 Task: Measure and determine the distance from Minneapolis to Itasca State Park.
Action: Mouse moved to (214, 62)
Screenshot: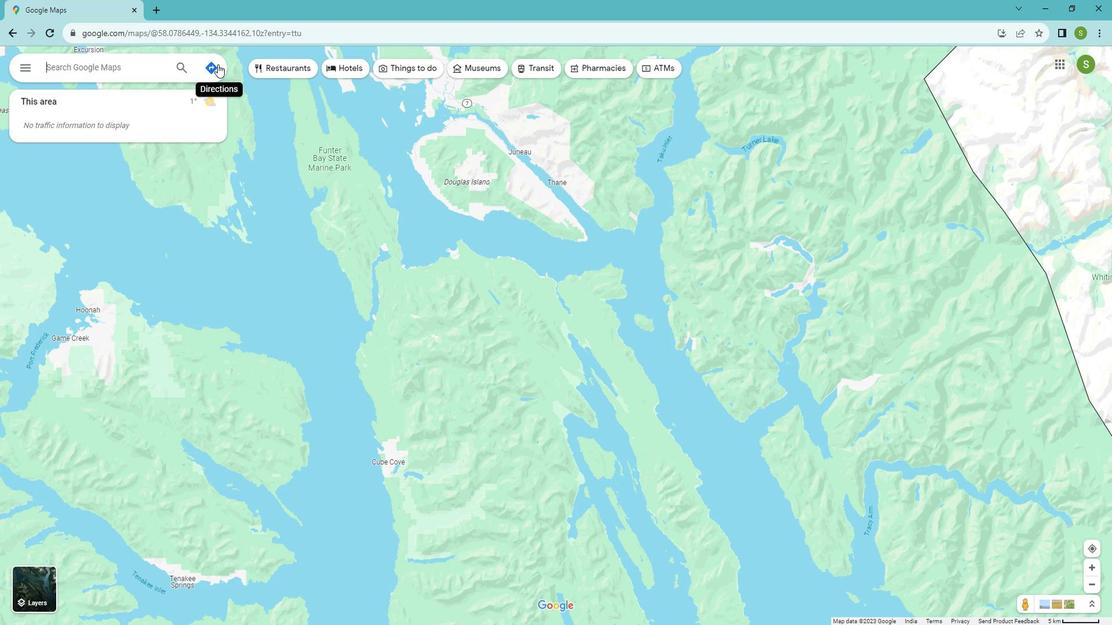
Action: Mouse pressed left at (214, 62)
Screenshot: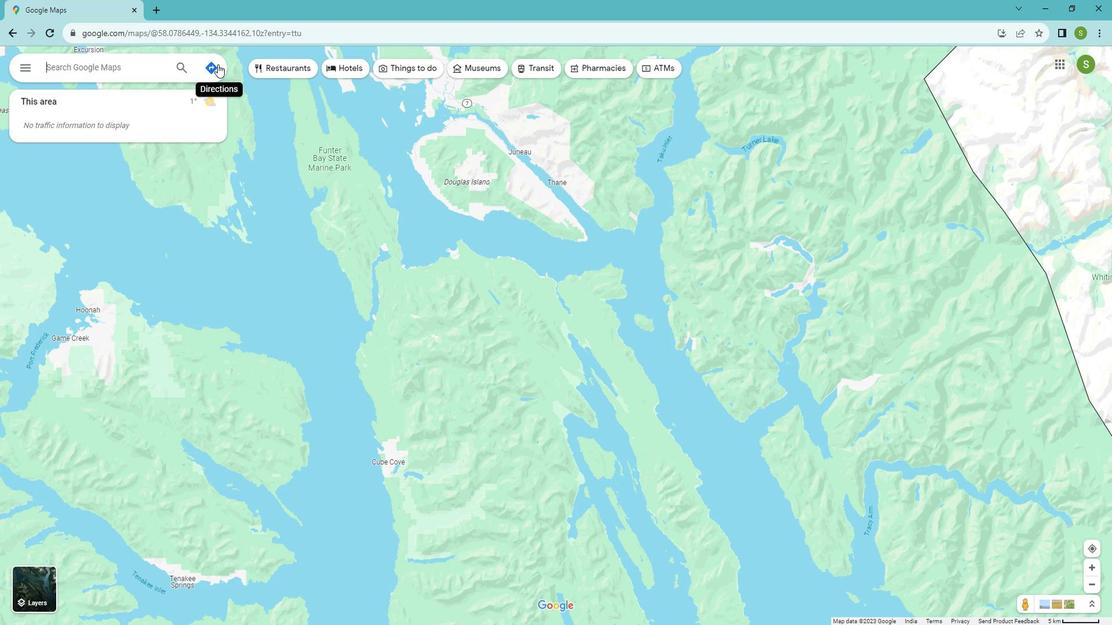 
Action: Mouse moved to (82, 95)
Screenshot: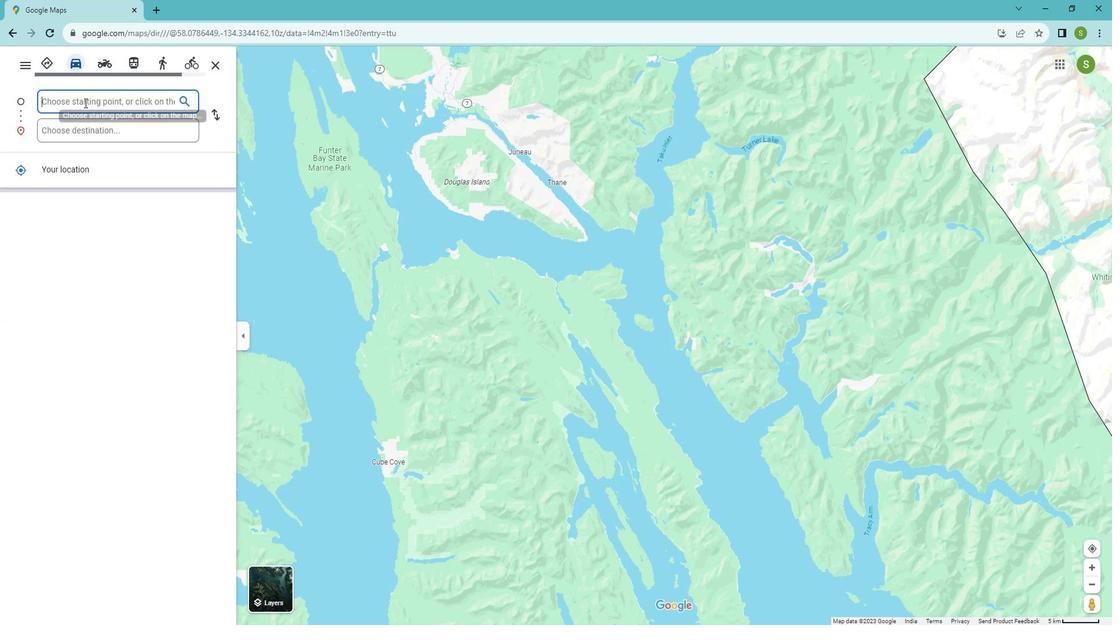 
Action: Mouse pressed left at (82, 95)
Screenshot: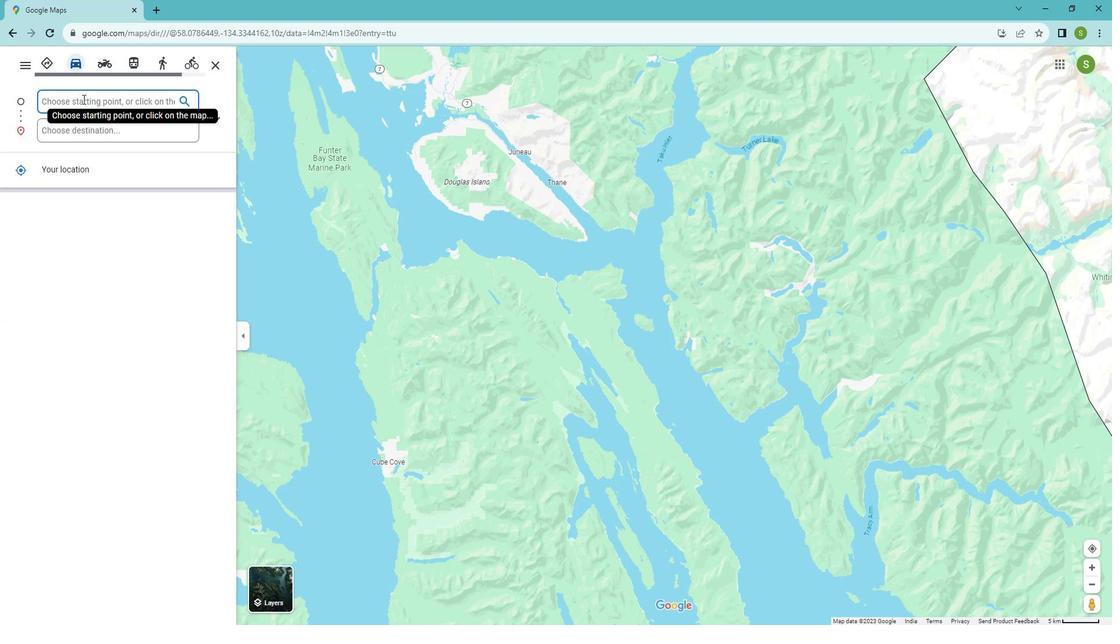 
Action: Key pressed <Key.shift><Key.shift><Key.shift>Minneapolis
Screenshot: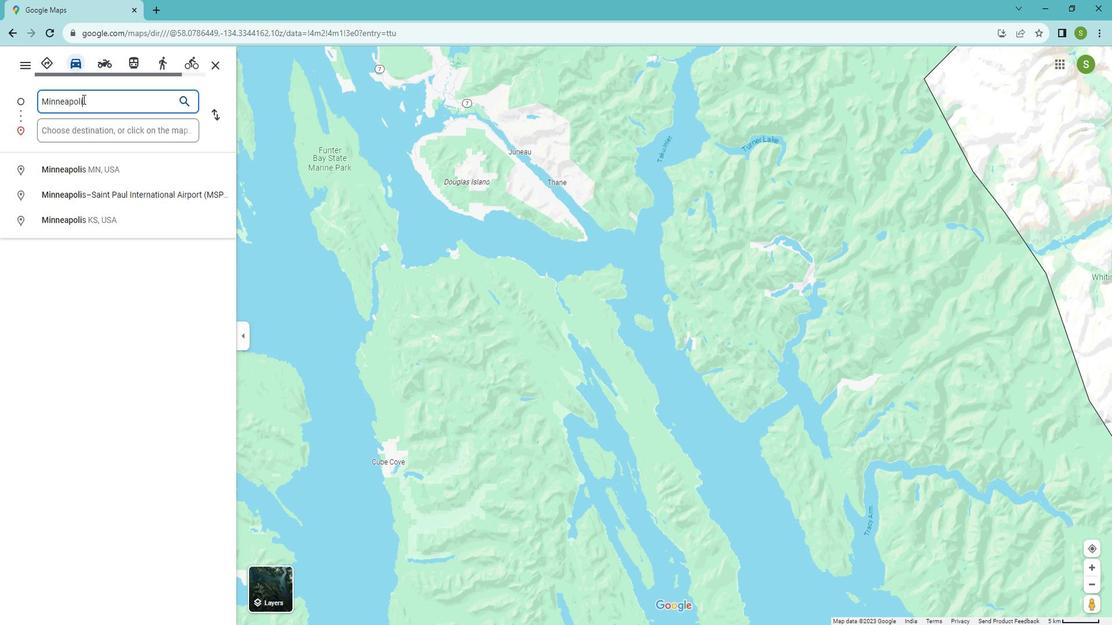 
Action: Mouse moved to (68, 162)
Screenshot: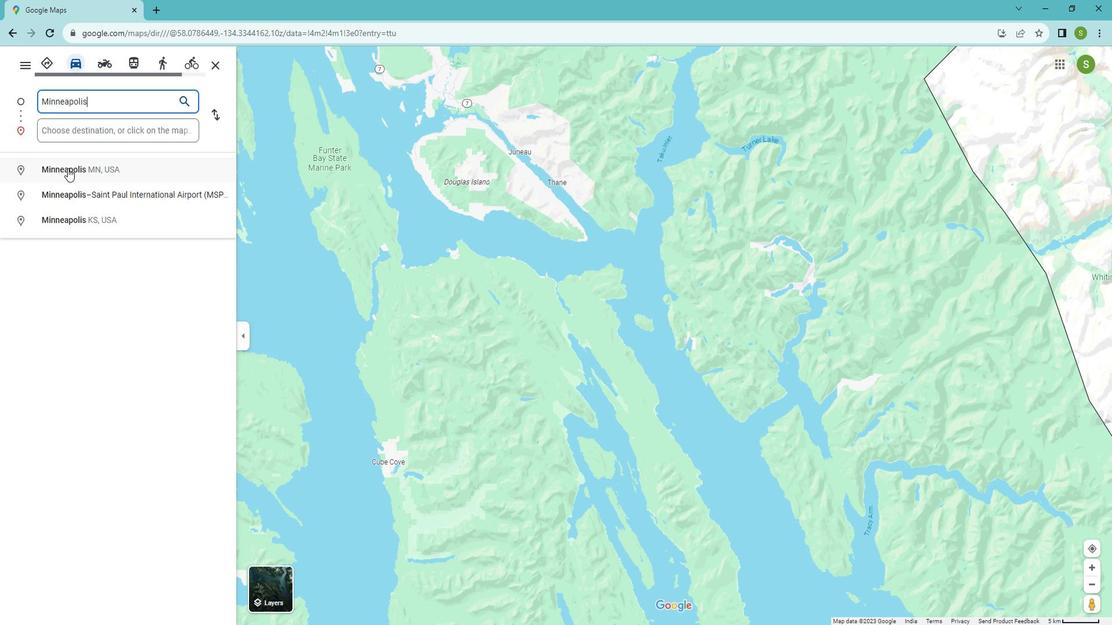 
Action: Mouse pressed left at (68, 162)
Screenshot: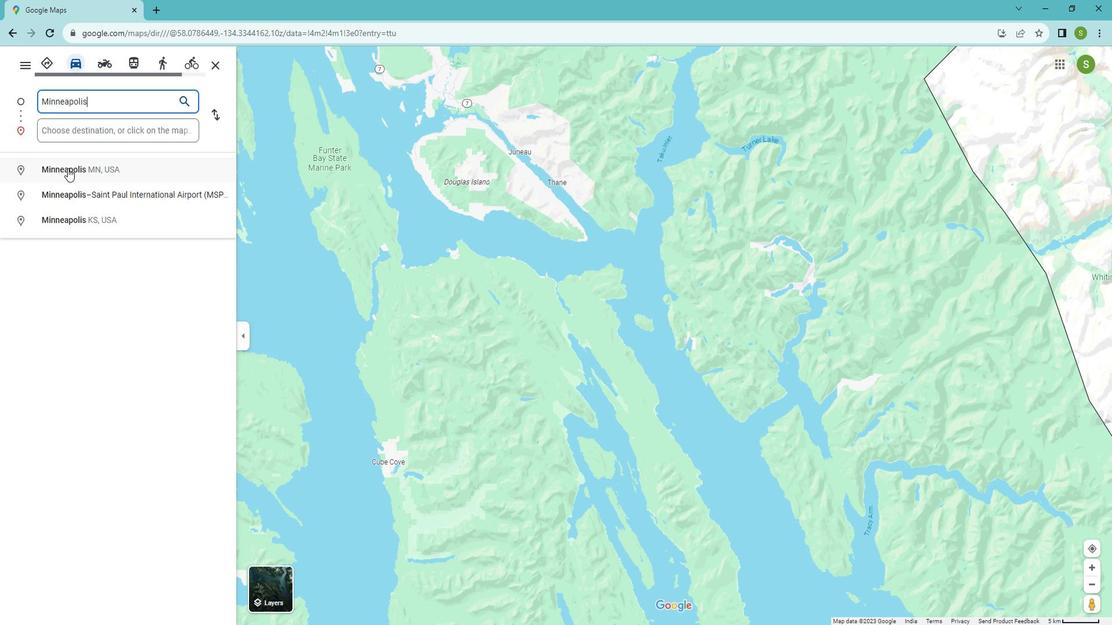 
Action: Mouse moved to (62, 124)
Screenshot: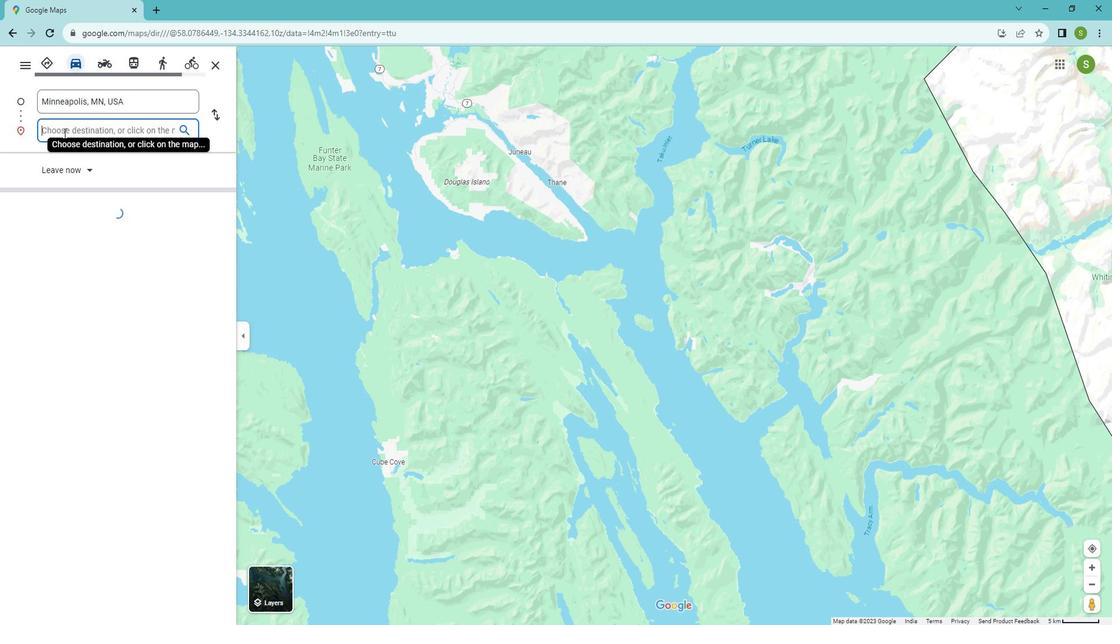 
Action: Mouse pressed left at (62, 124)
Screenshot: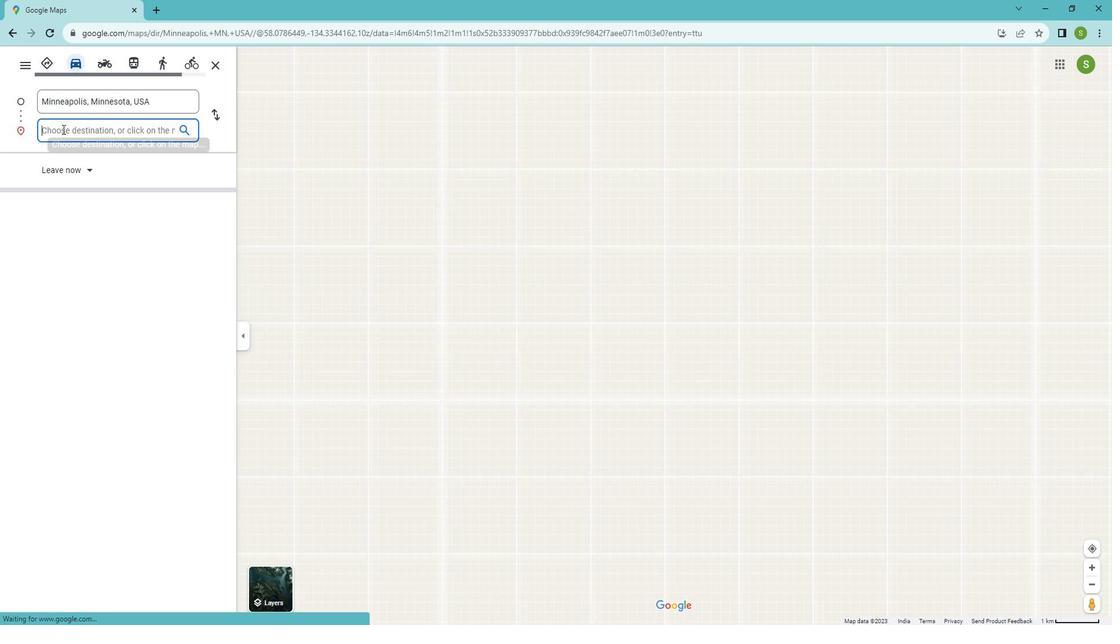 
Action: Mouse moved to (52, 123)
Screenshot: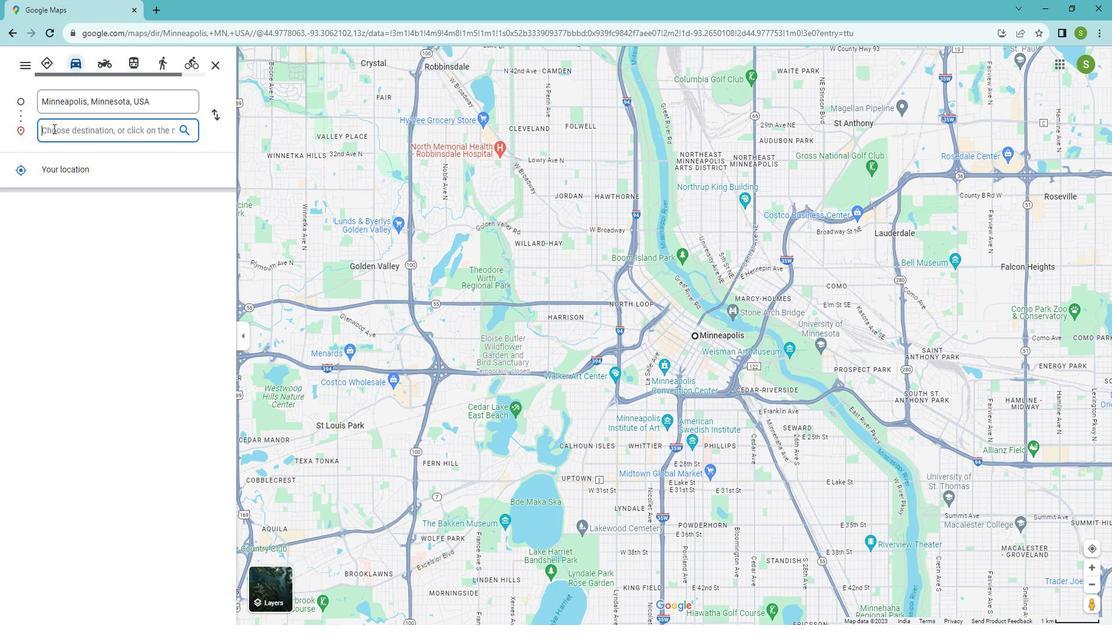
Action: Key pressed <Key.shift><Key.shift><Key.shift><Key.shift><Key.shift><Key.shift><Key.shift><Key.shift><Key.shift><Key.shift><Key.shift><Key.shift><Key.shift>Itasca<Key.space><Key.shift>state<Key.space><Key.shift>park
Screenshot: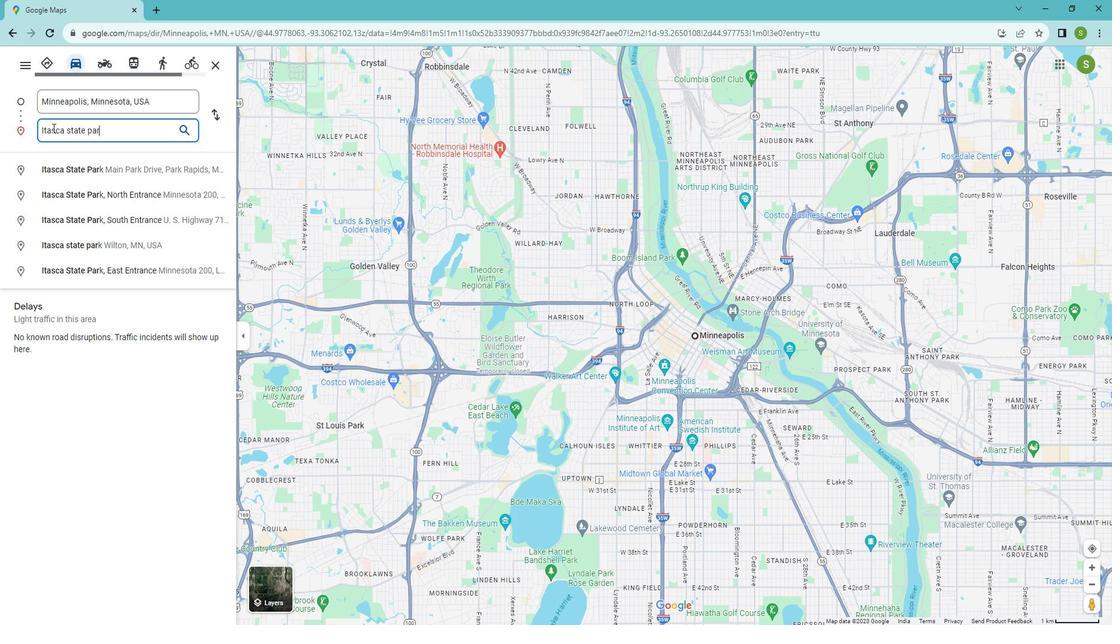
Action: Mouse moved to (213, 112)
Screenshot: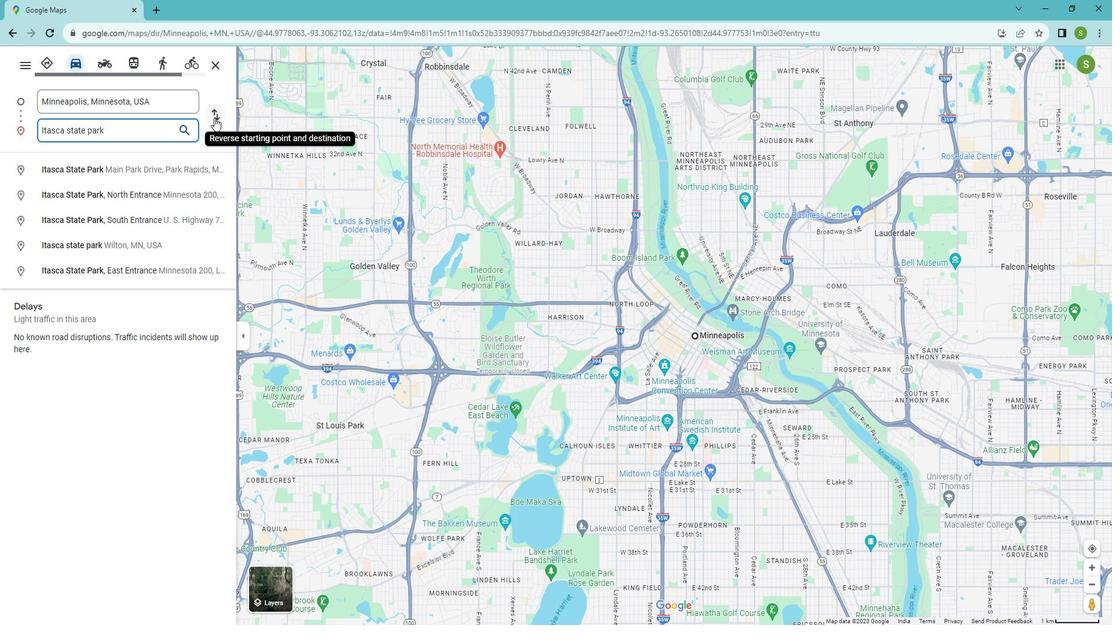 
Action: Mouse pressed left at (213, 112)
Screenshot: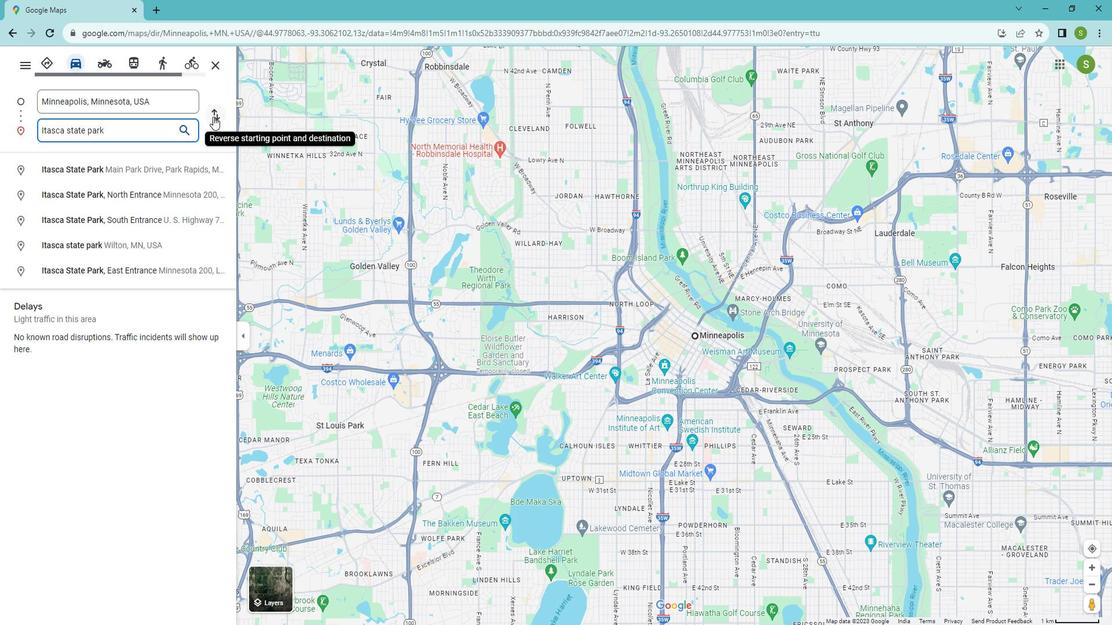 
Action: Mouse moved to (48, 305)
Screenshot: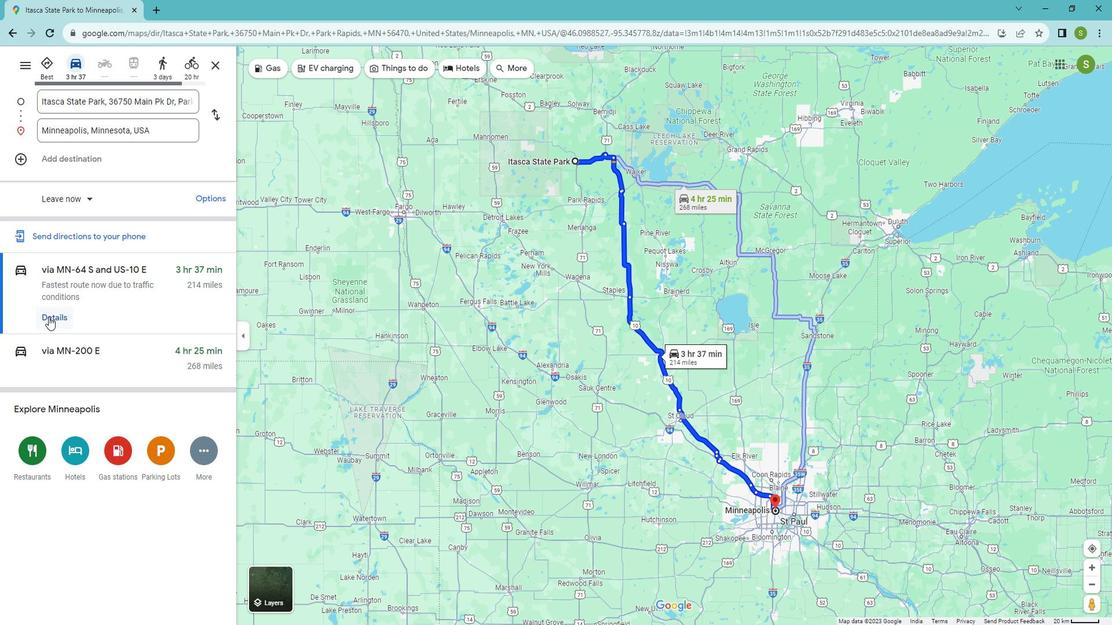 
Action: Mouse pressed left at (48, 305)
Screenshot: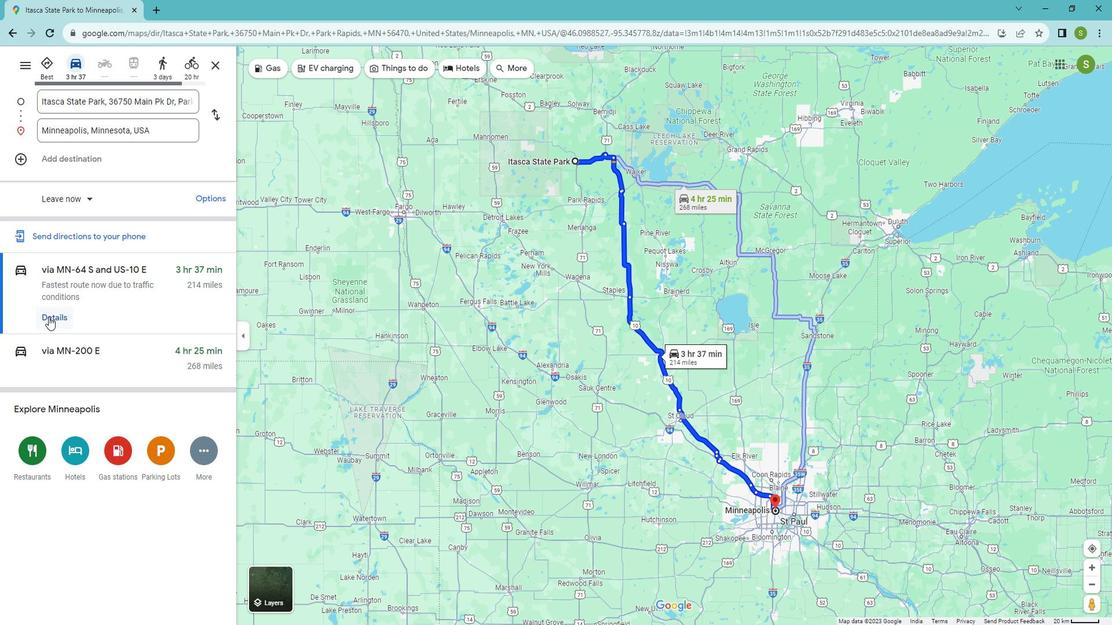 
Action: Mouse moved to (18, 59)
Screenshot: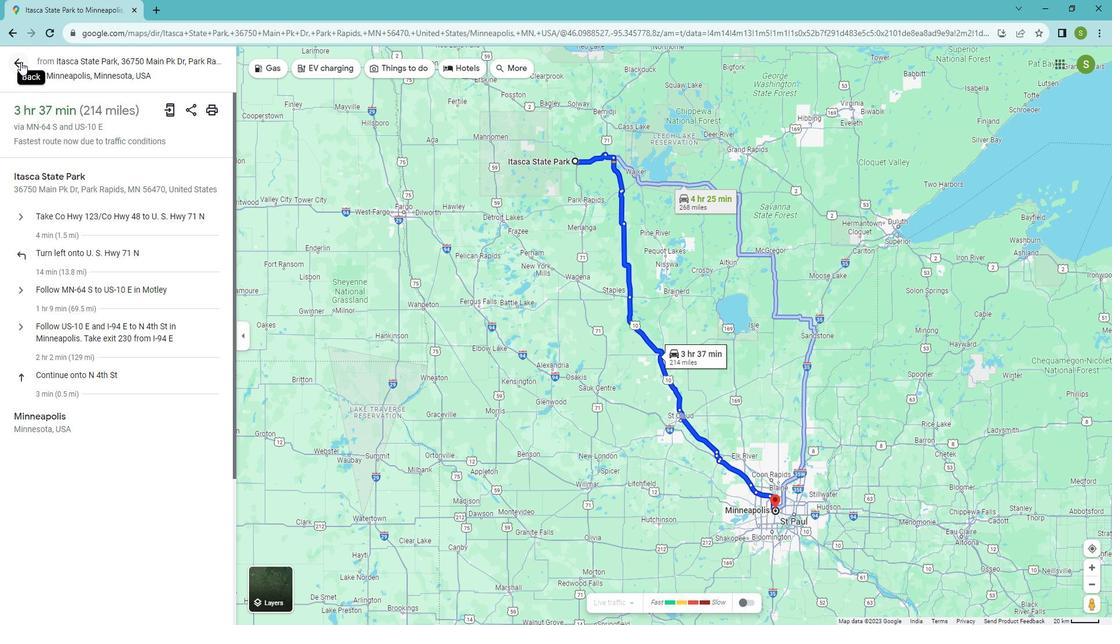 
Action: Mouse pressed left at (18, 59)
Screenshot: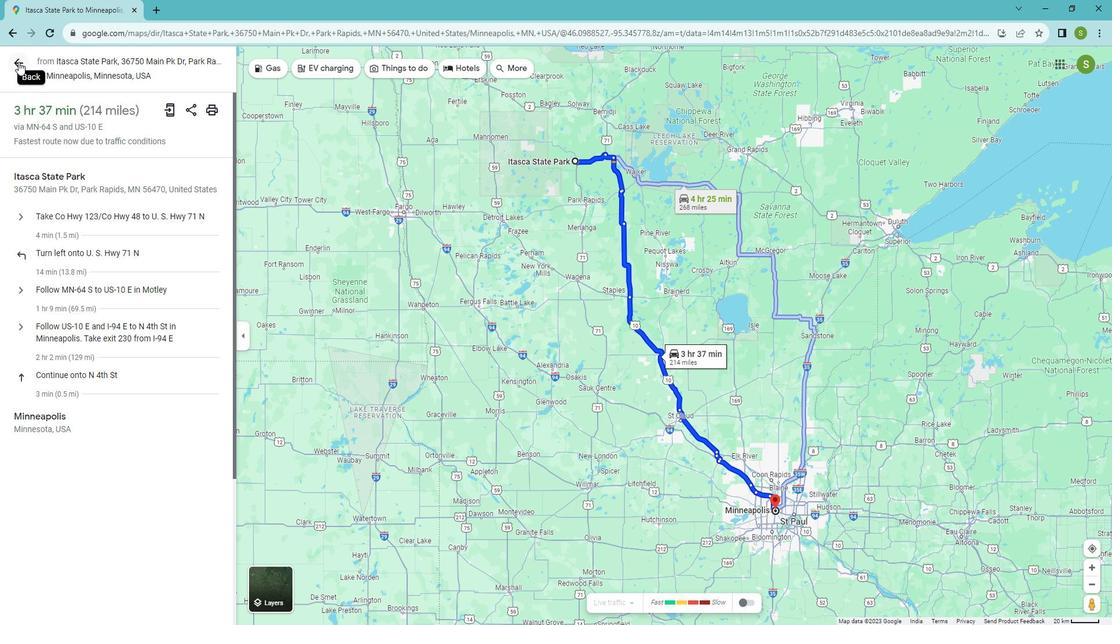 
Action: Mouse moved to (152, 60)
Screenshot: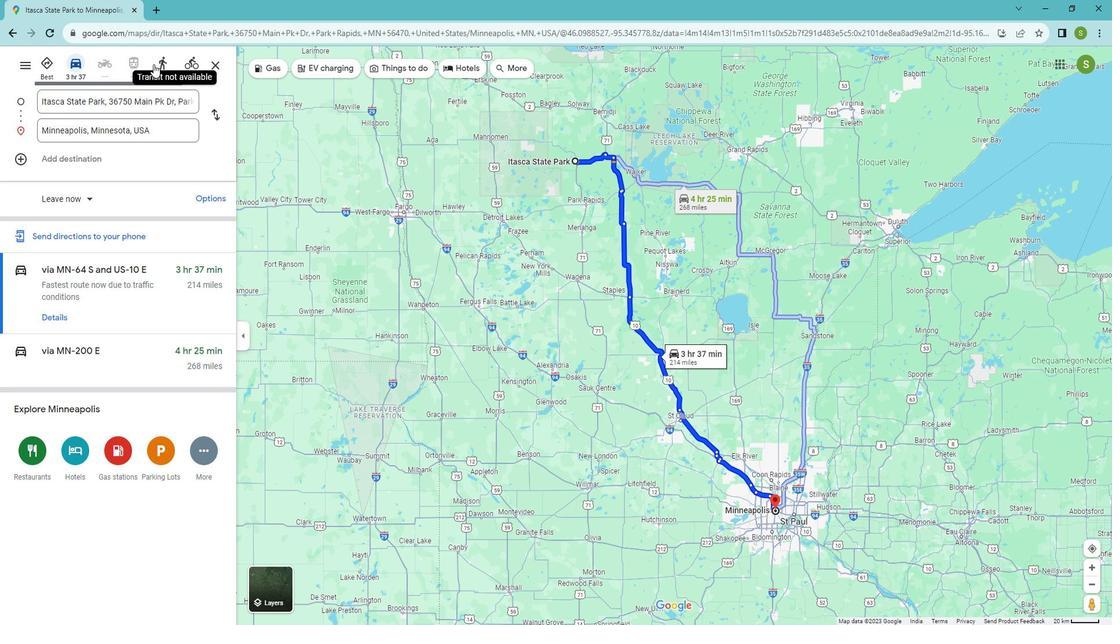 
Action: Mouse pressed left at (152, 60)
Screenshot: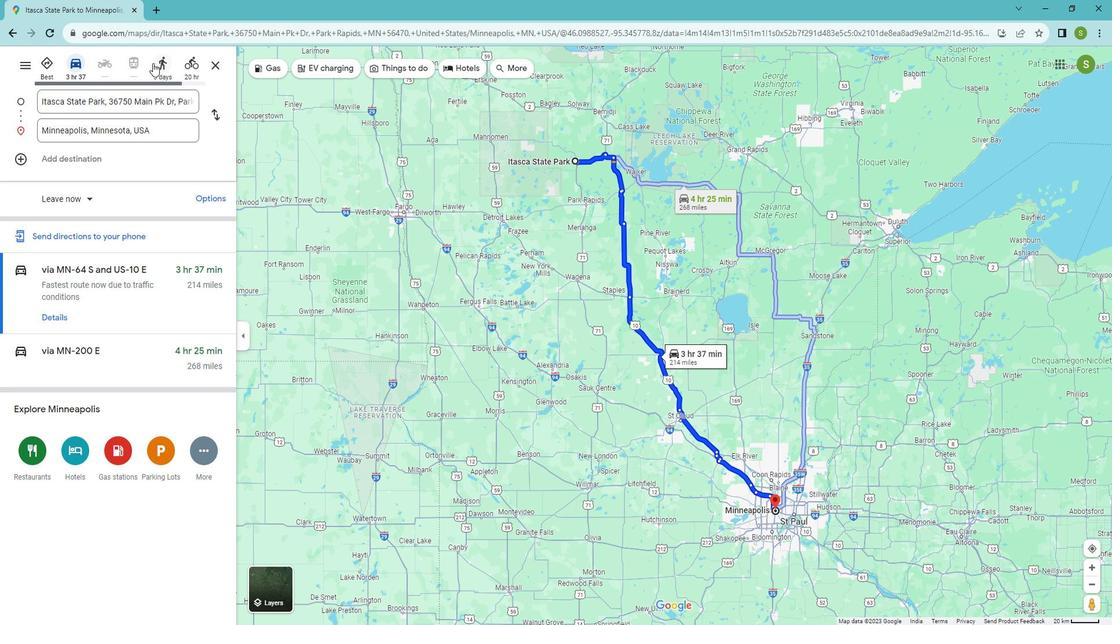
Action: Mouse moved to (55, 279)
Screenshot: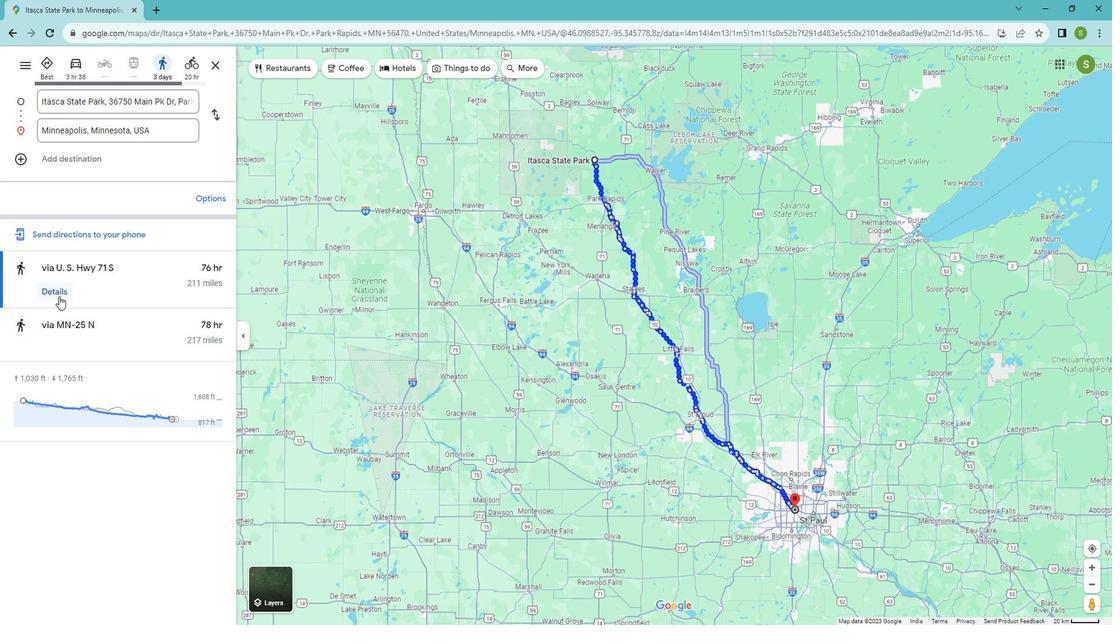 
Action: Mouse pressed left at (55, 279)
Screenshot: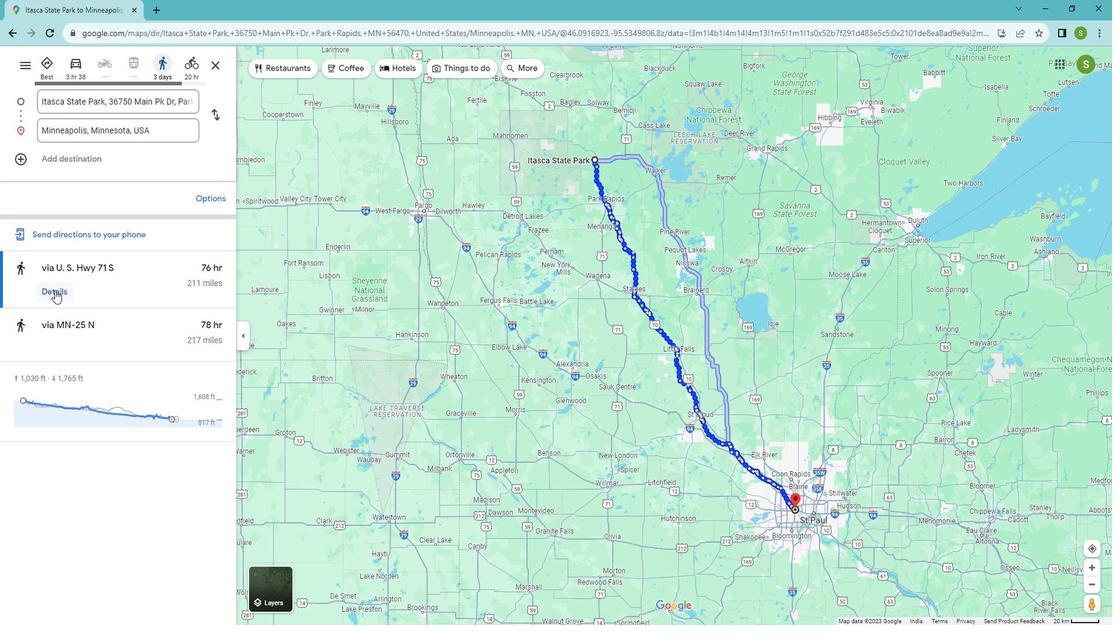 
Action: Mouse moved to (57, 309)
Screenshot: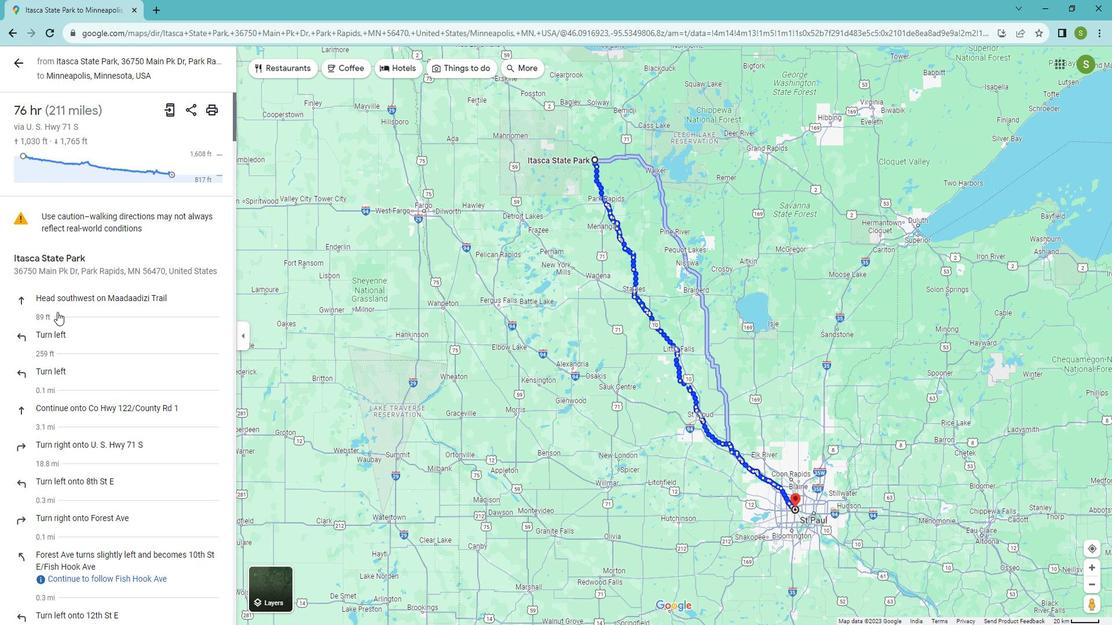 
Action: Mouse scrolled (57, 308) with delta (0, 0)
Screenshot: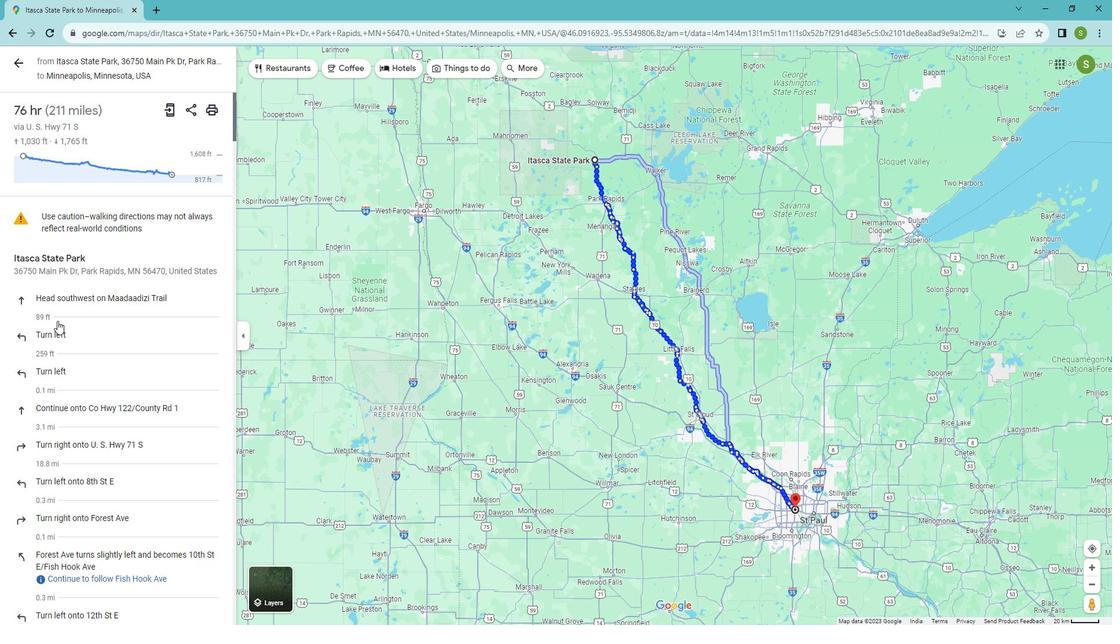 
Action: Mouse scrolled (57, 308) with delta (0, 0)
Screenshot: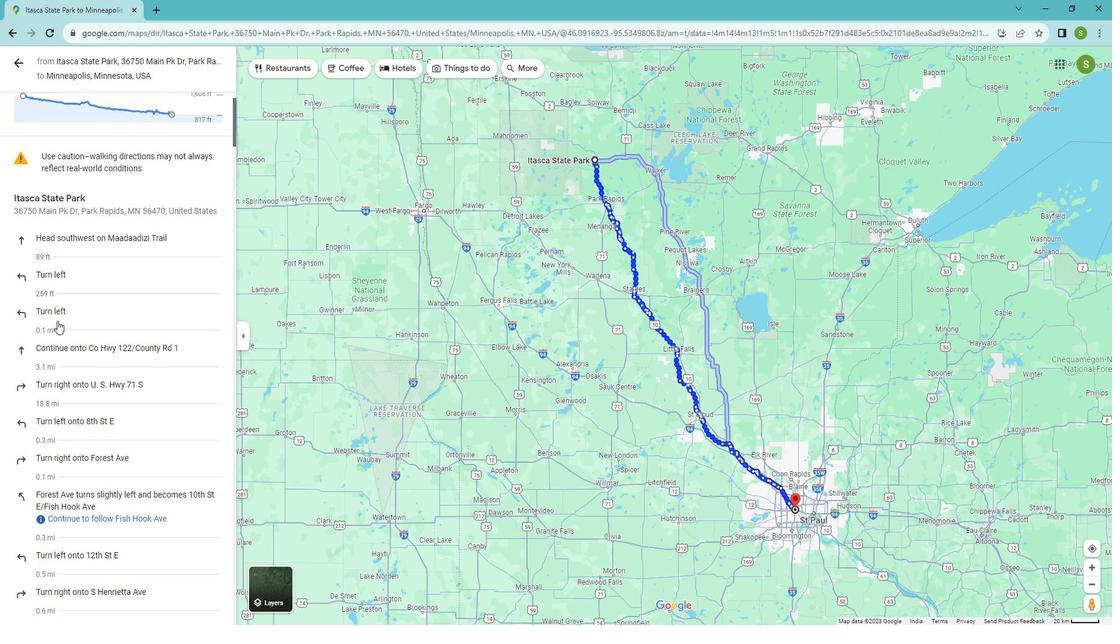 
Action: Mouse moved to (56, 310)
Screenshot: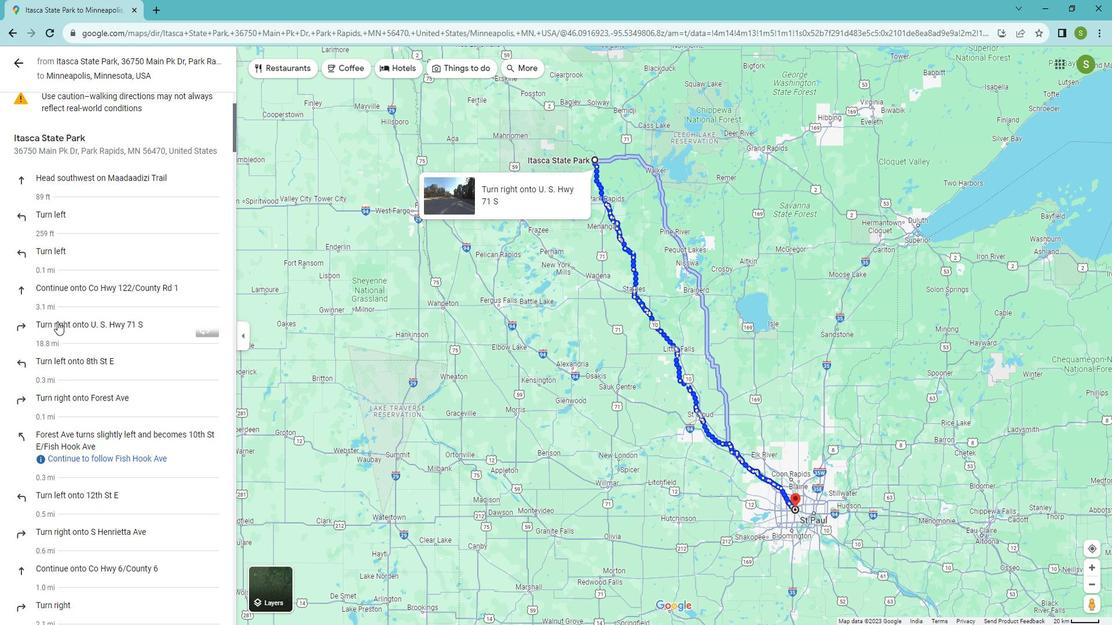 
Action: Mouse scrolled (56, 309) with delta (0, 0)
Screenshot: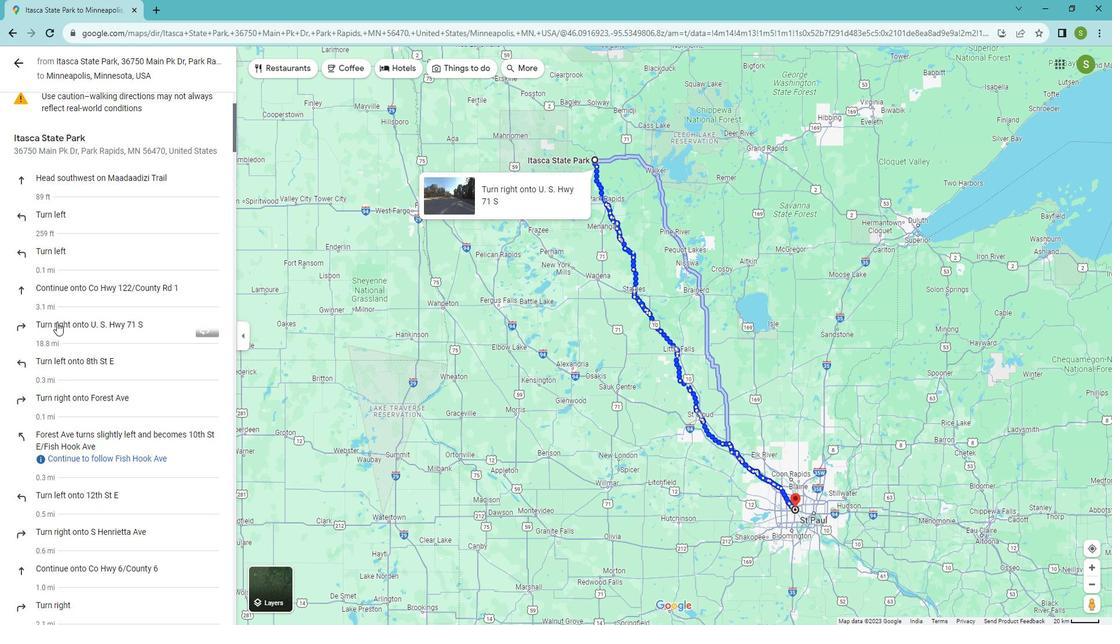
Action: Mouse moved to (56, 310)
Screenshot: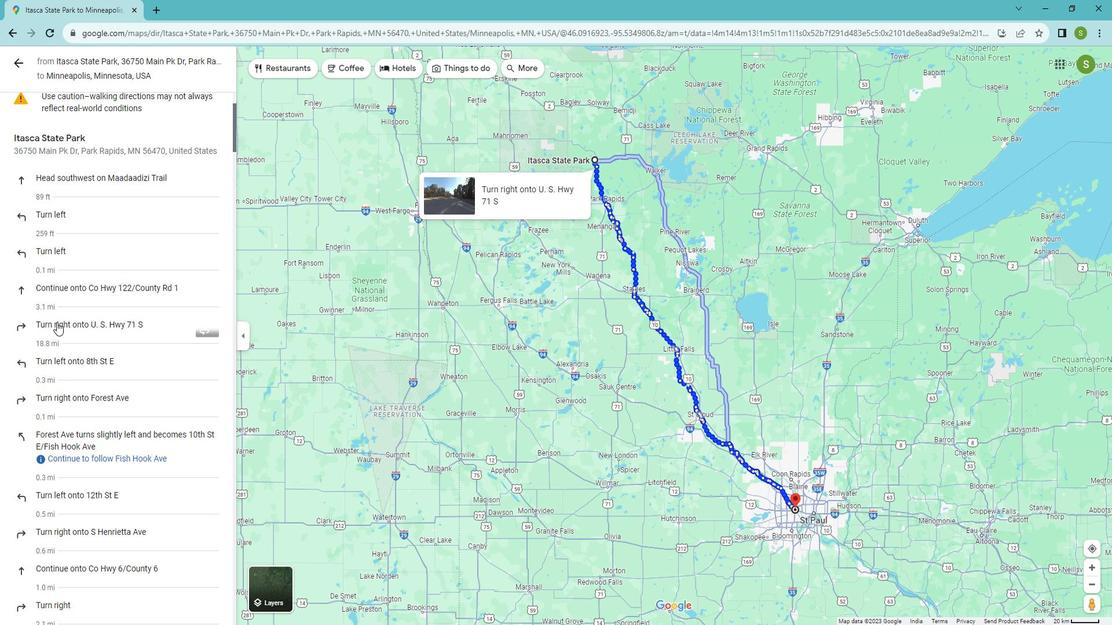 
Action: Mouse scrolled (56, 309) with delta (0, 0)
Screenshot: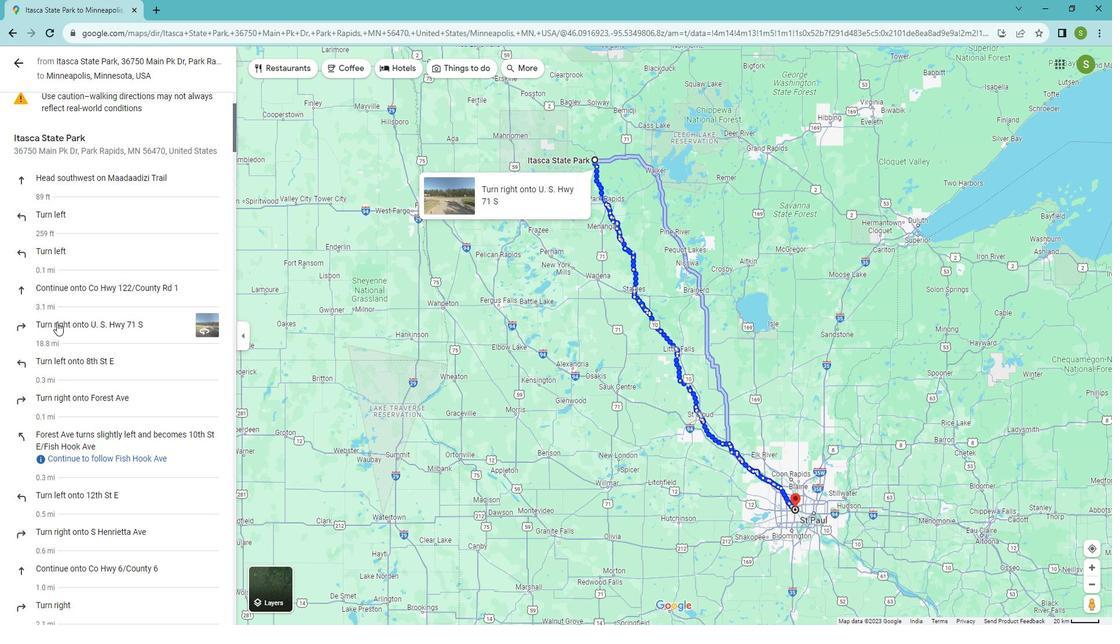 
Action: Mouse scrolled (56, 309) with delta (0, 0)
Screenshot: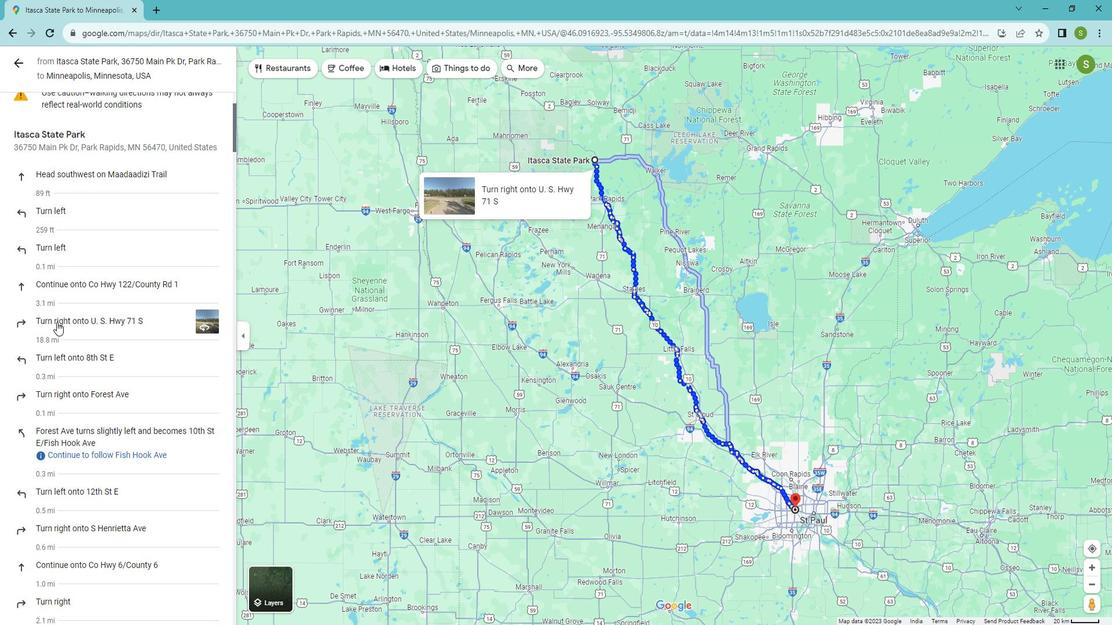 
Action: Mouse scrolled (56, 309) with delta (0, 0)
Screenshot: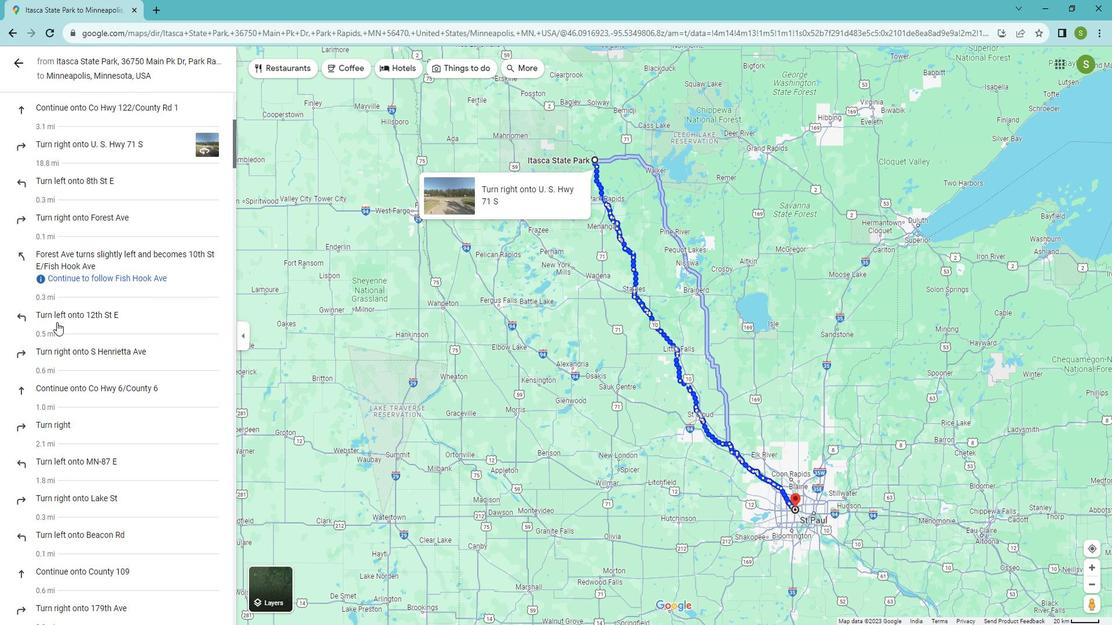 
Action: Mouse scrolled (56, 309) with delta (0, 0)
Screenshot: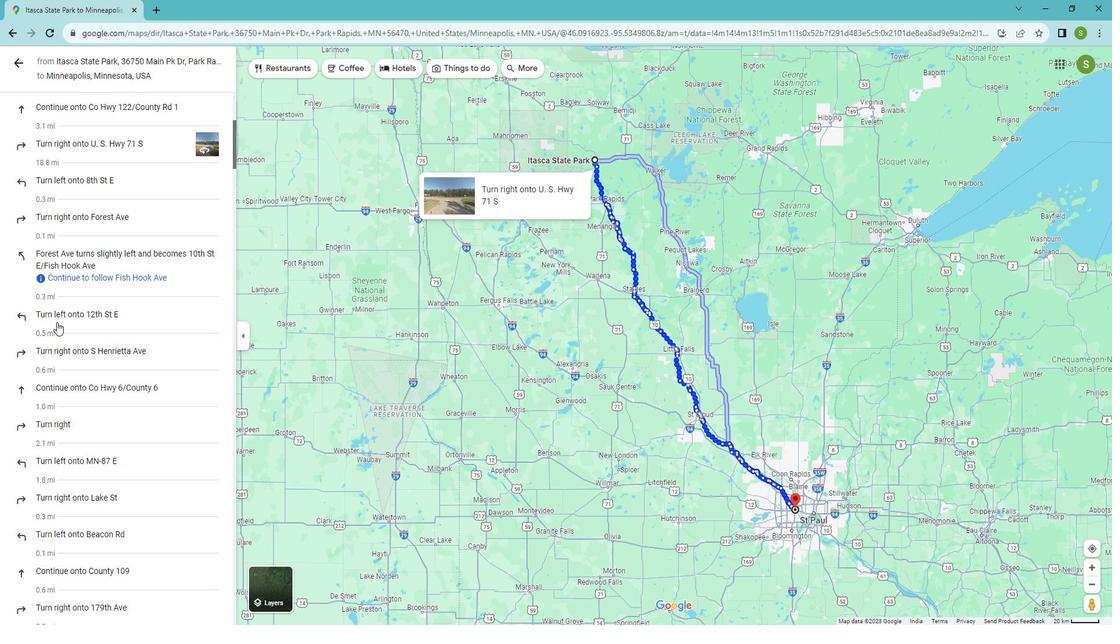 
Action: Mouse scrolled (56, 309) with delta (0, 0)
Screenshot: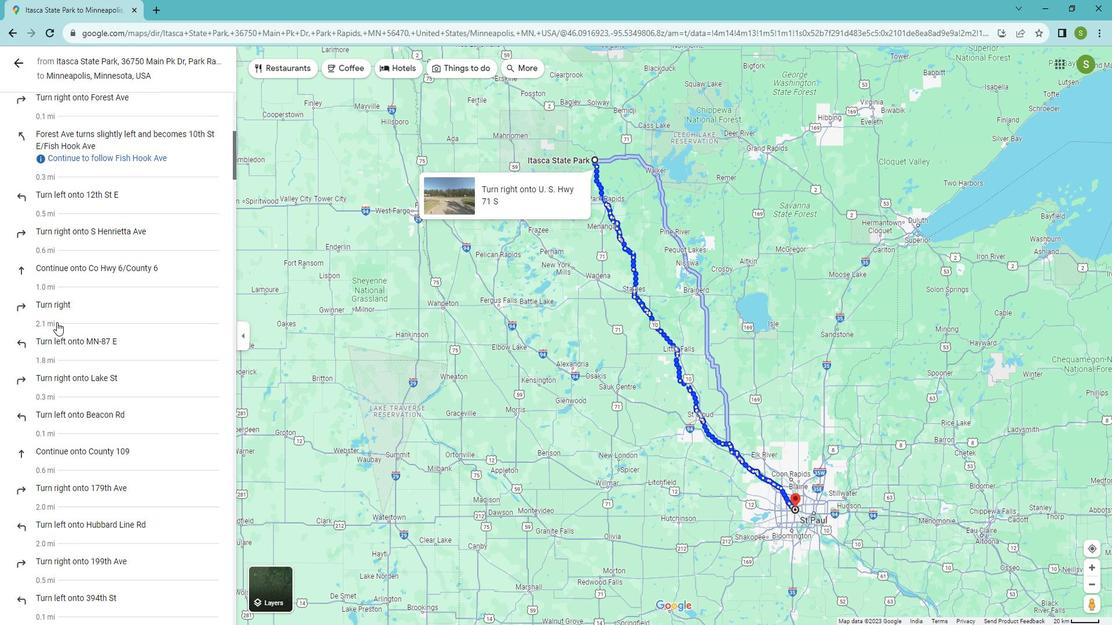 
Action: Mouse scrolled (56, 309) with delta (0, 0)
Screenshot: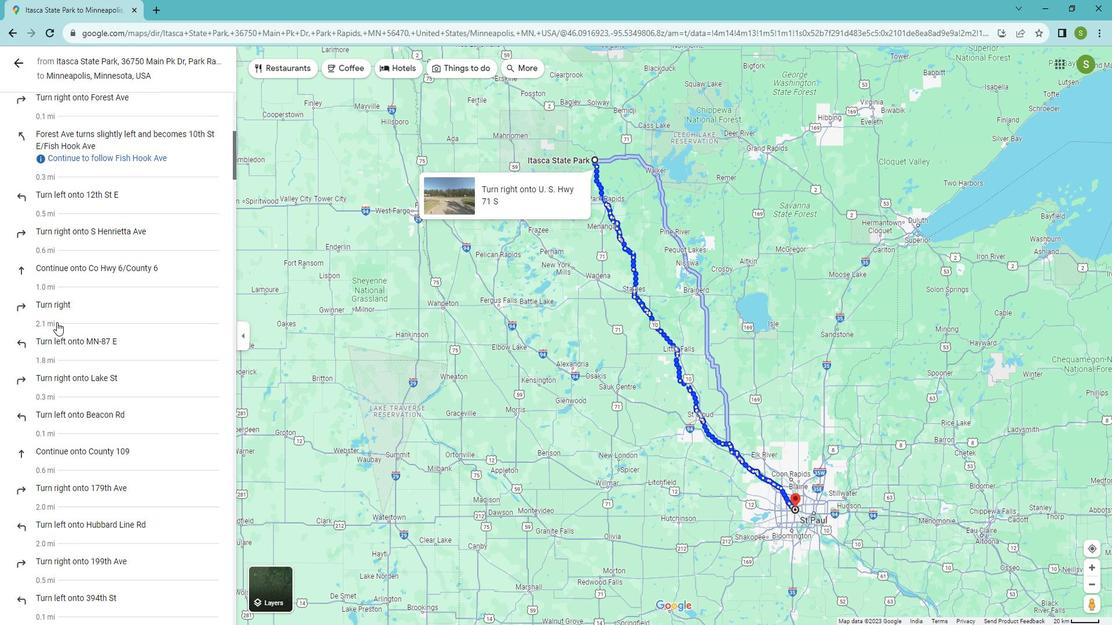 
Action: Mouse scrolled (56, 309) with delta (0, 0)
Screenshot: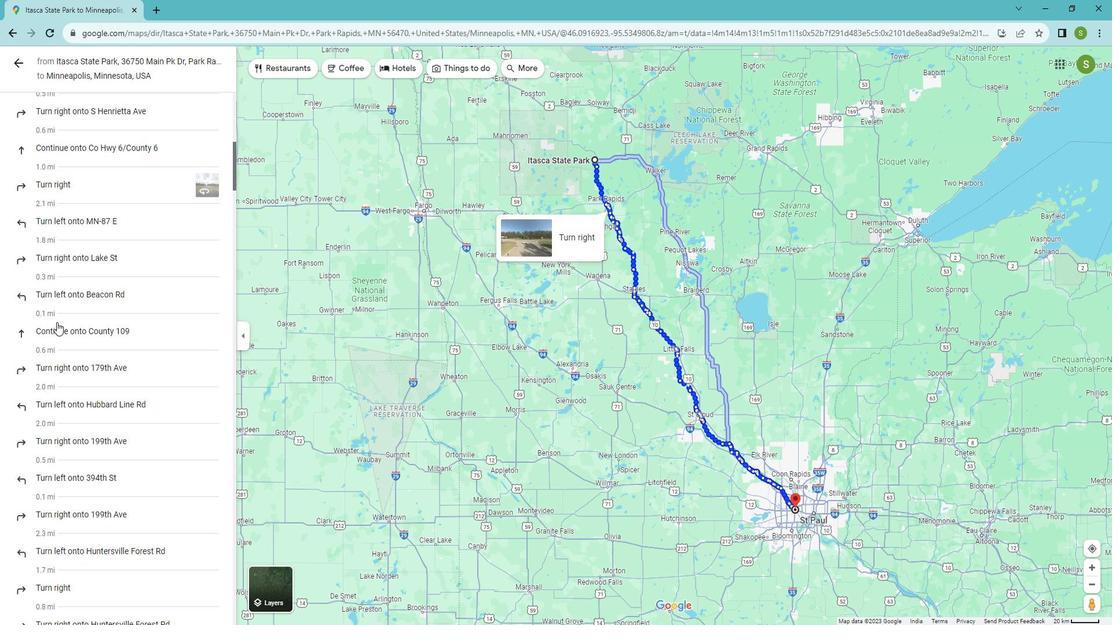 
Action: Mouse scrolled (56, 309) with delta (0, 0)
Screenshot: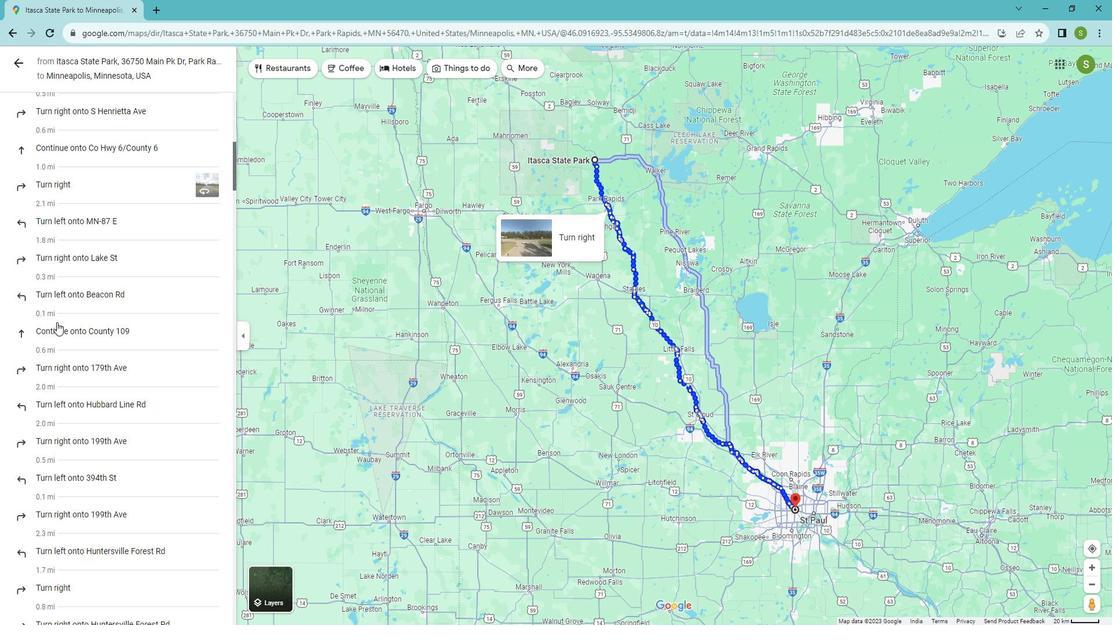 
Action: Mouse scrolled (56, 309) with delta (0, 0)
Screenshot: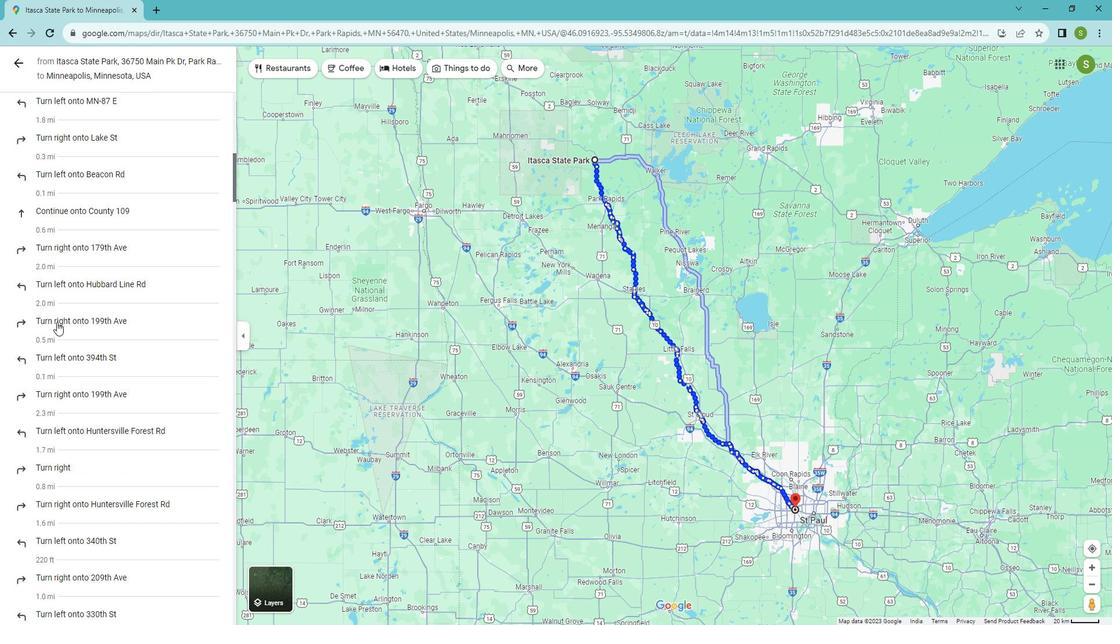 
Action: Mouse scrolled (56, 309) with delta (0, 0)
Screenshot: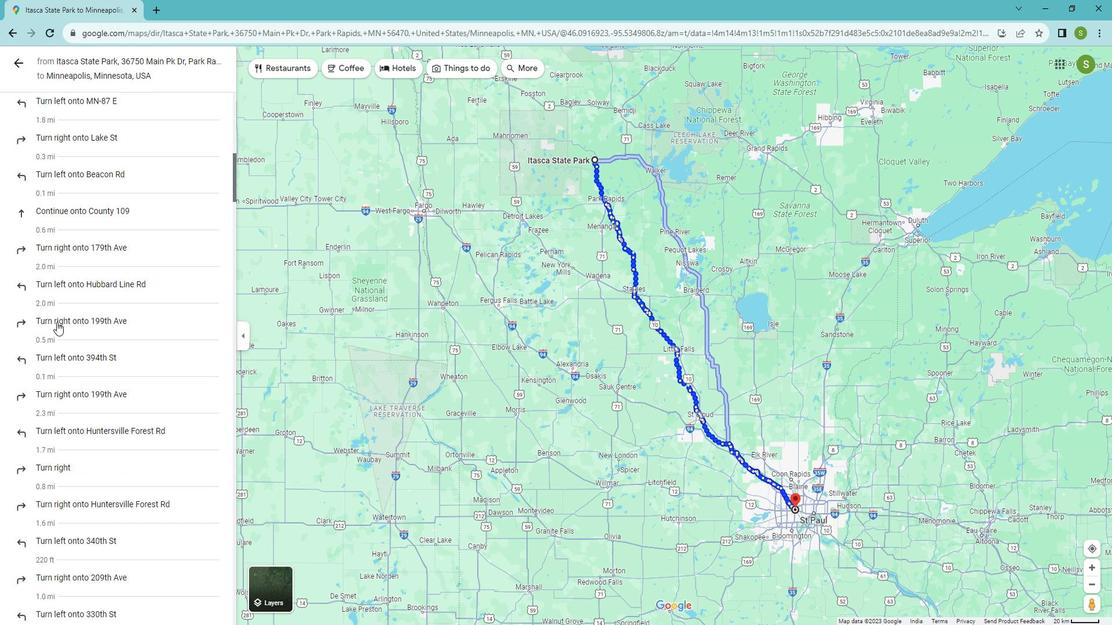 
Action: Mouse scrolled (56, 309) with delta (0, 0)
Screenshot: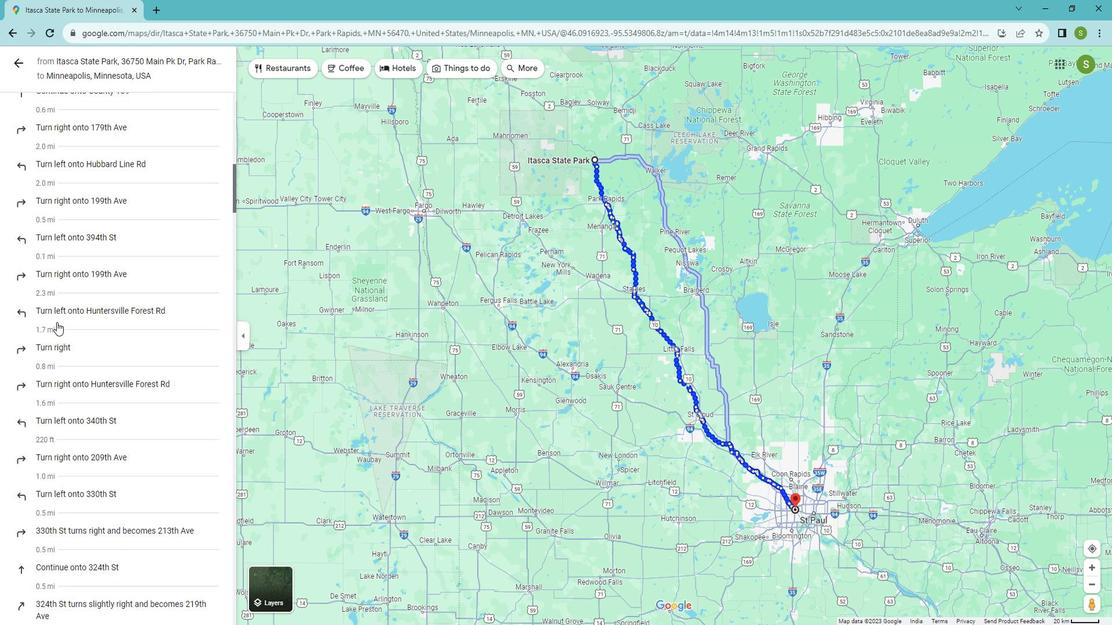 
Action: Mouse scrolled (56, 309) with delta (0, 0)
Screenshot: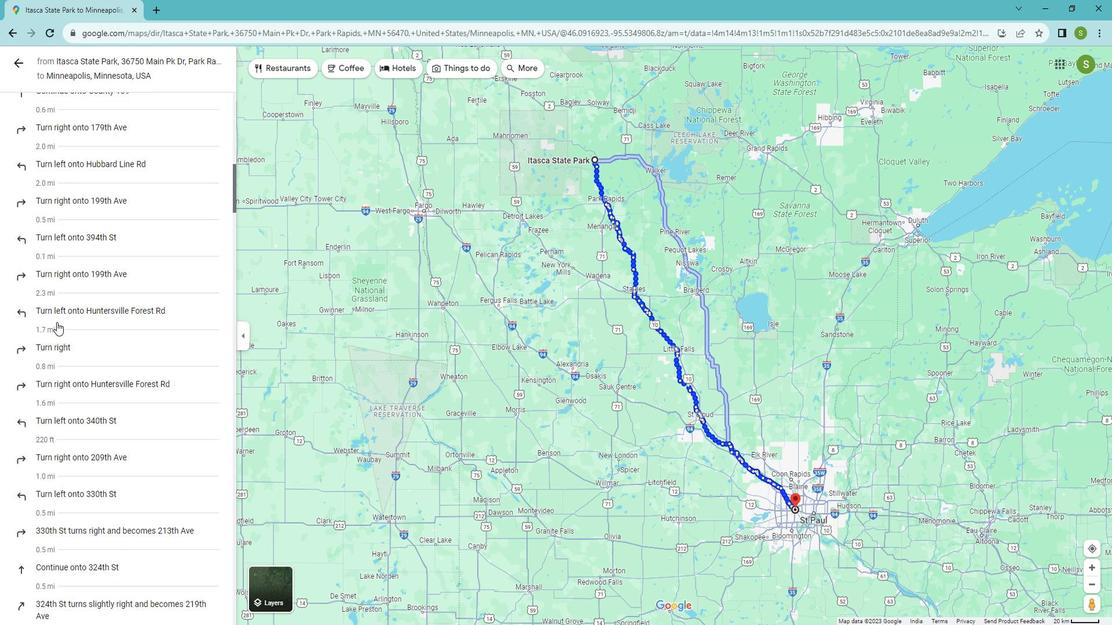 
Action: Mouse scrolled (56, 309) with delta (0, 0)
Screenshot: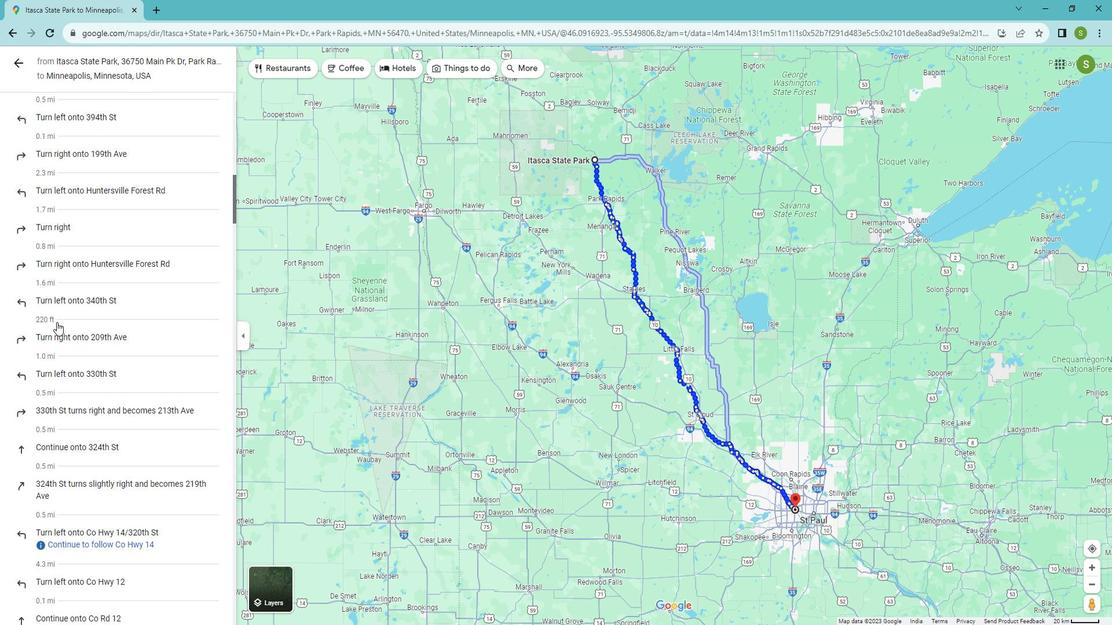 
Action: Mouse scrolled (56, 309) with delta (0, 0)
Screenshot: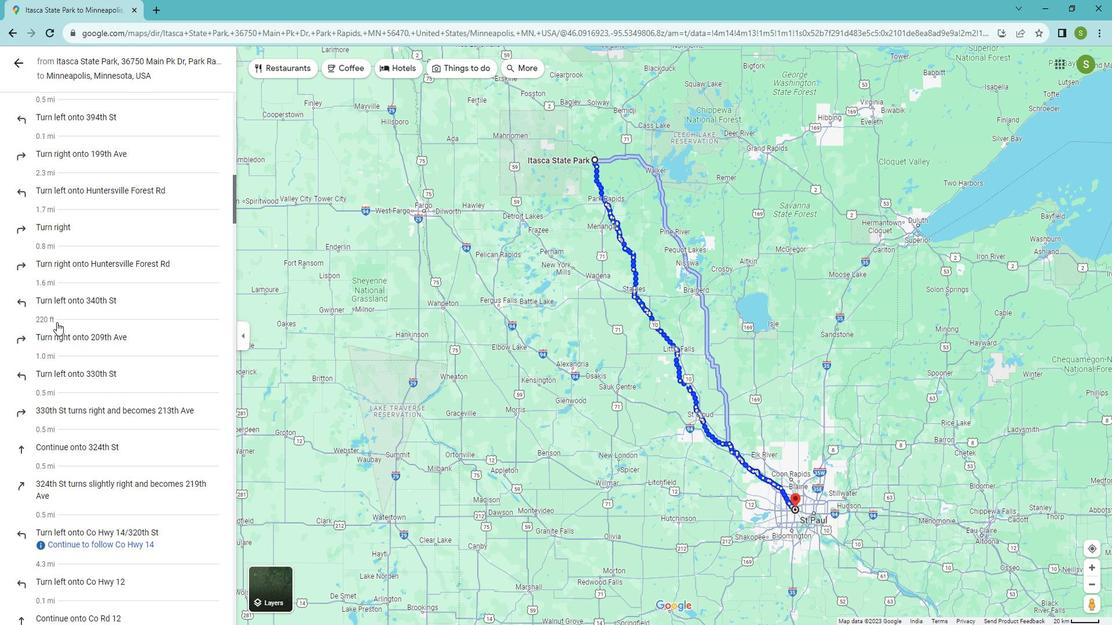 
Action: Mouse scrolled (56, 309) with delta (0, 0)
Screenshot: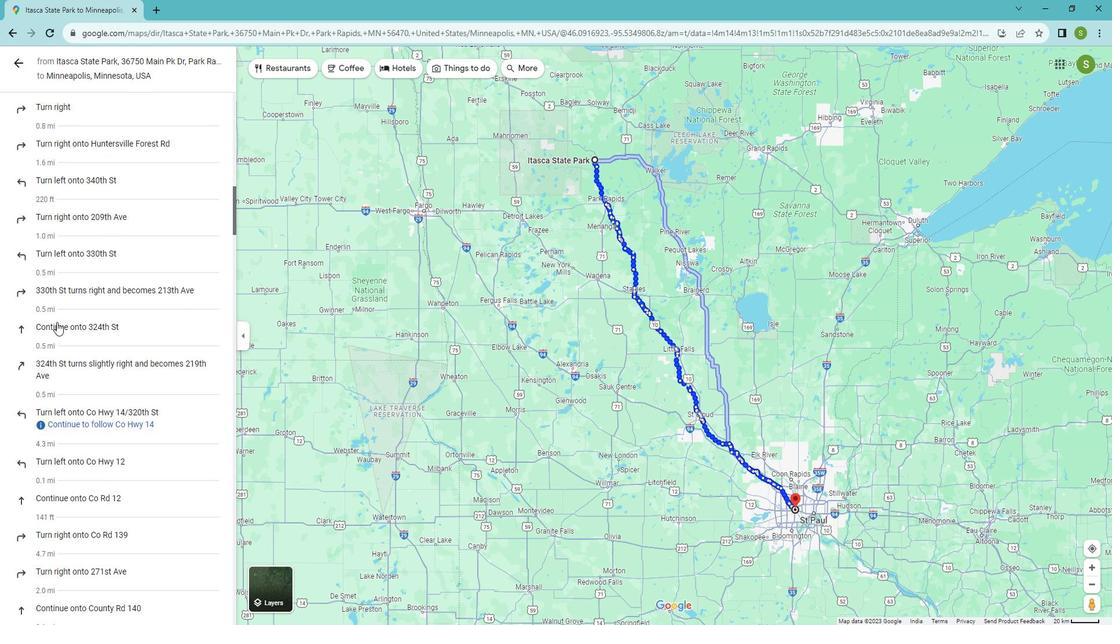 
Action: Mouse scrolled (56, 309) with delta (0, 0)
Screenshot: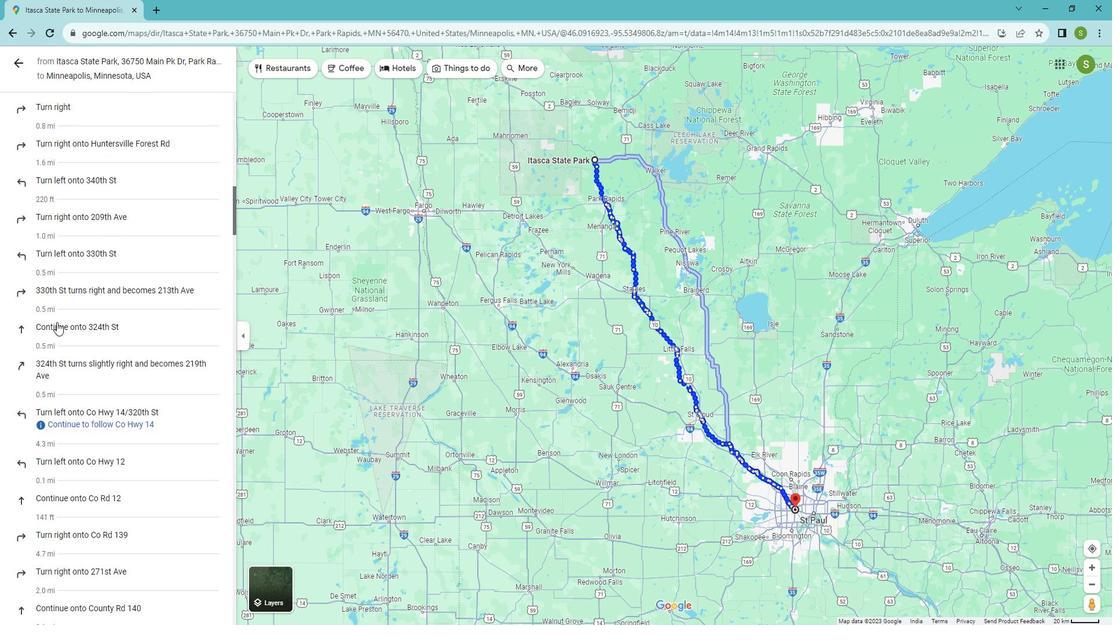 
Action: Mouse scrolled (56, 309) with delta (0, 0)
Screenshot: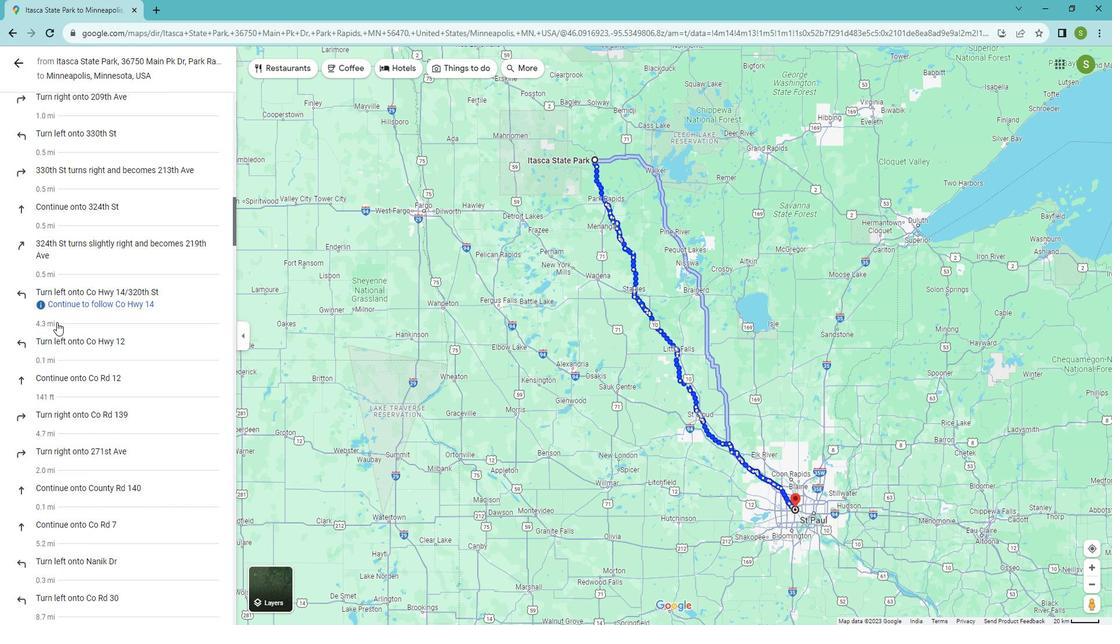 
Action: Mouse scrolled (56, 309) with delta (0, 0)
Screenshot: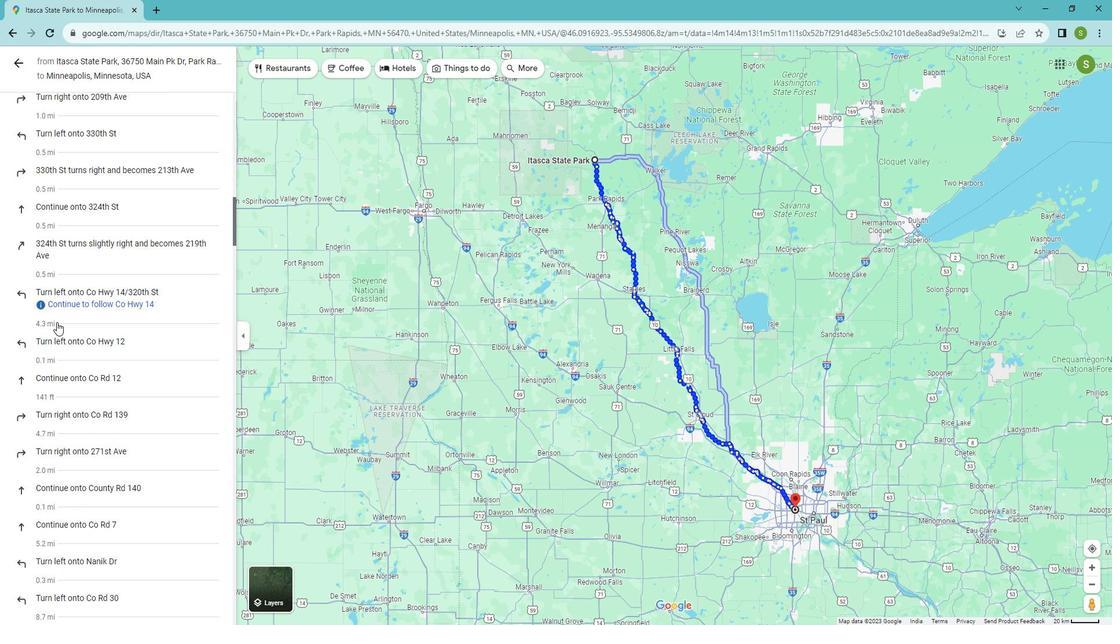 
Action: Mouse scrolled (56, 309) with delta (0, 0)
Screenshot: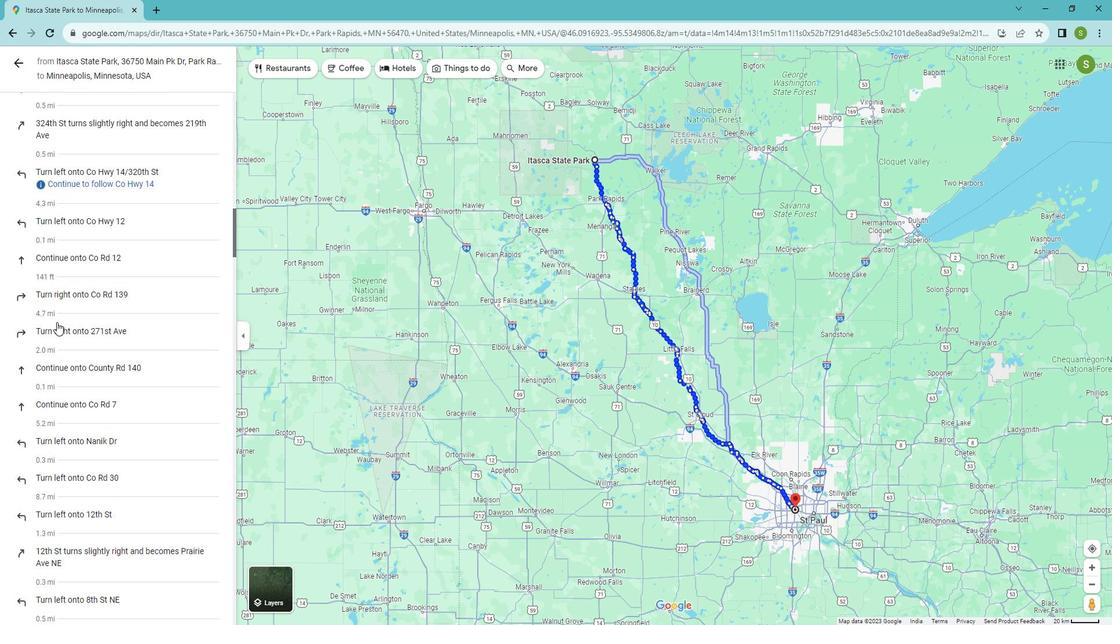 
Action: Mouse scrolled (56, 309) with delta (0, 0)
Screenshot: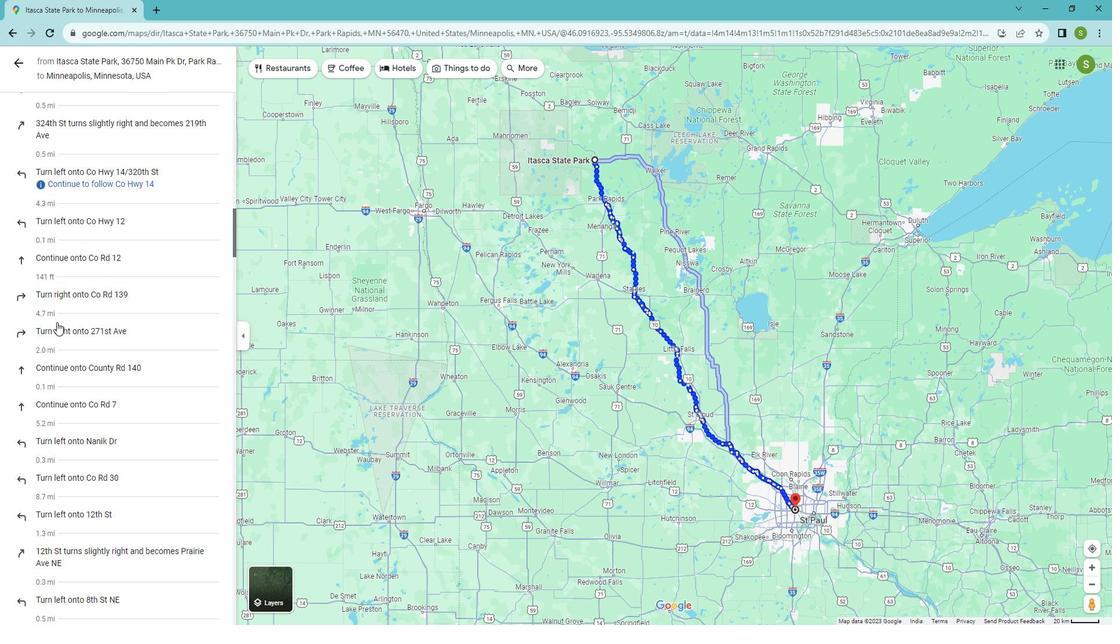 
Action: Mouse scrolled (56, 309) with delta (0, 0)
Screenshot: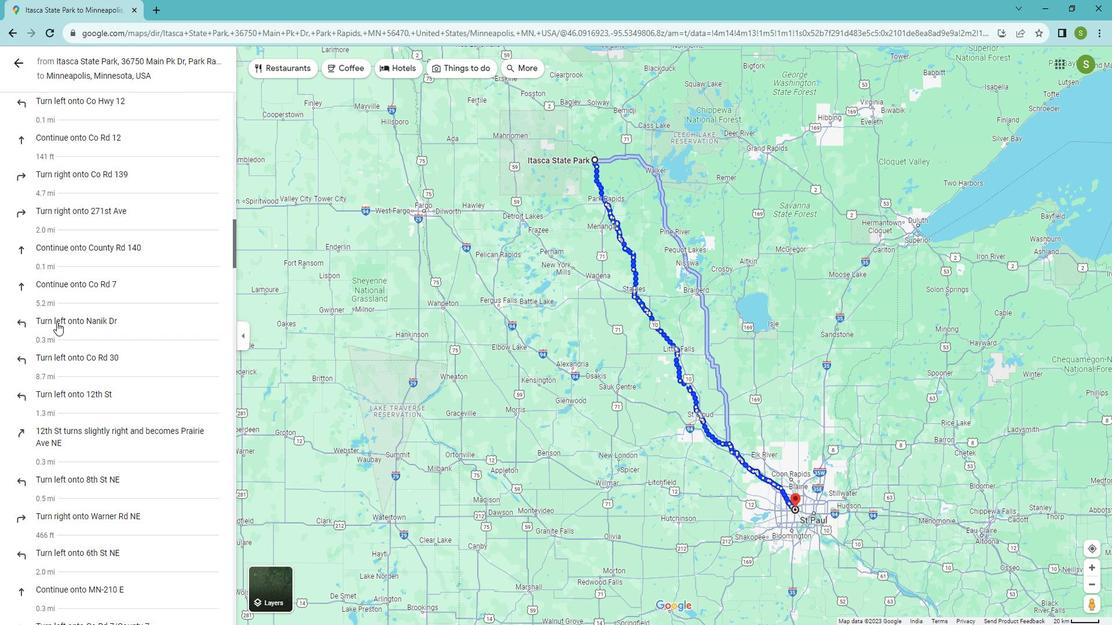 
Action: Mouse scrolled (56, 309) with delta (0, 0)
Screenshot: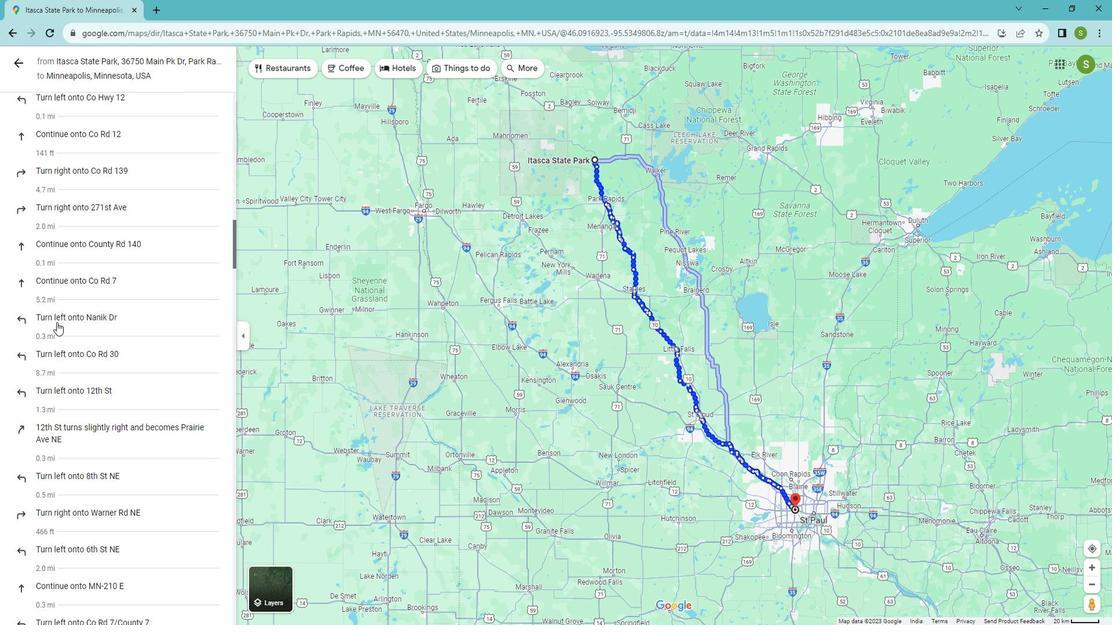 
Action: Mouse scrolled (56, 309) with delta (0, 0)
Screenshot: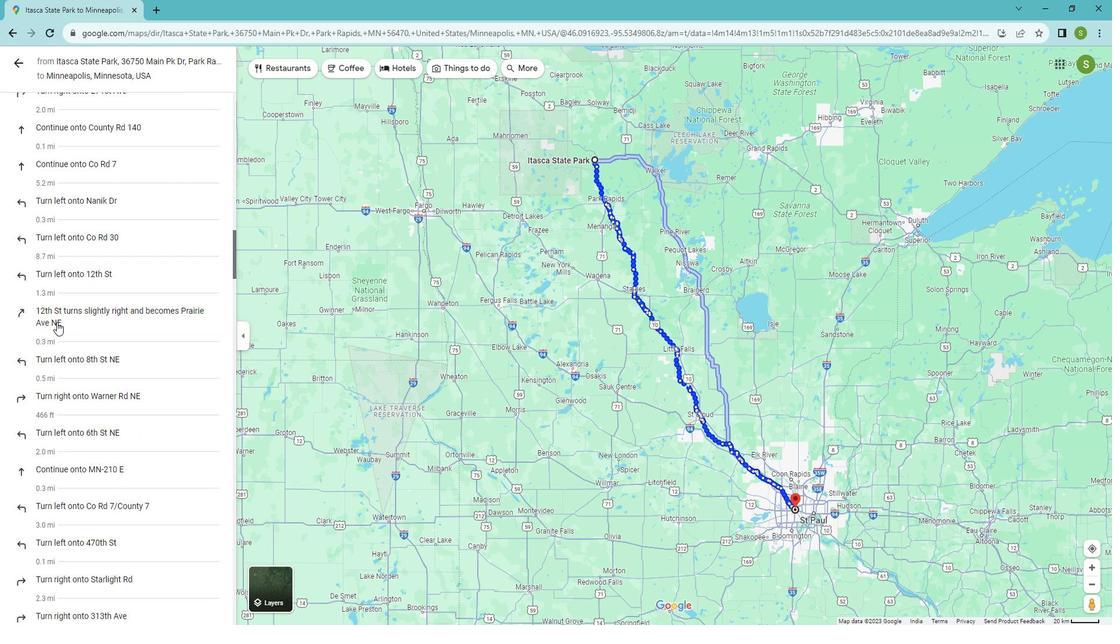 
Action: Mouse scrolled (56, 309) with delta (0, 0)
Screenshot: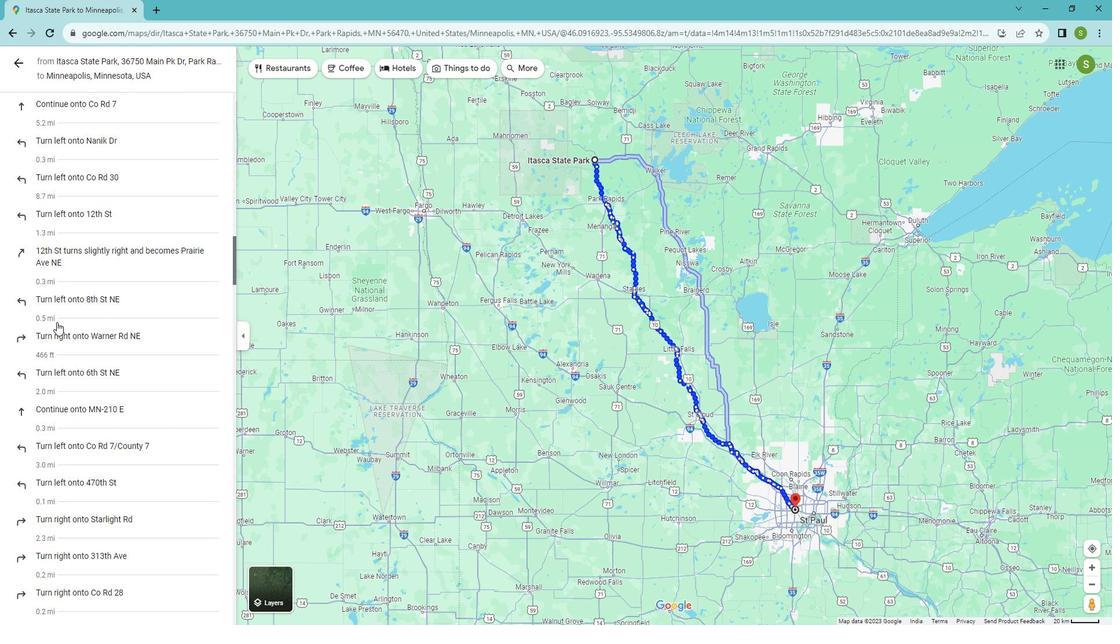 
Action: Mouse scrolled (56, 309) with delta (0, 0)
Screenshot: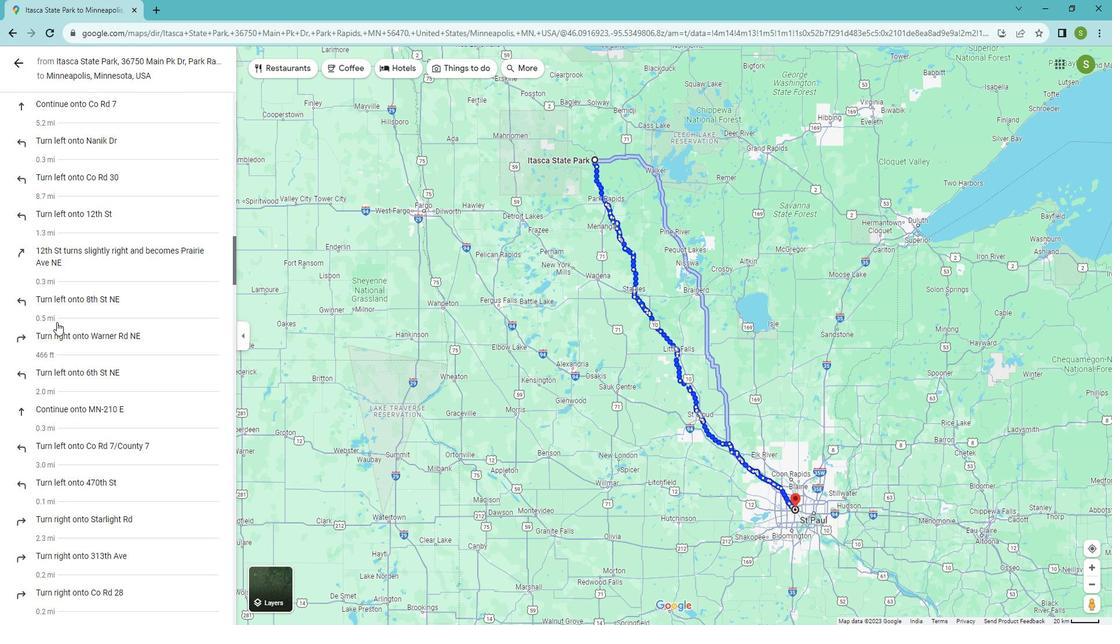 
Action: Mouse scrolled (56, 309) with delta (0, 0)
Screenshot: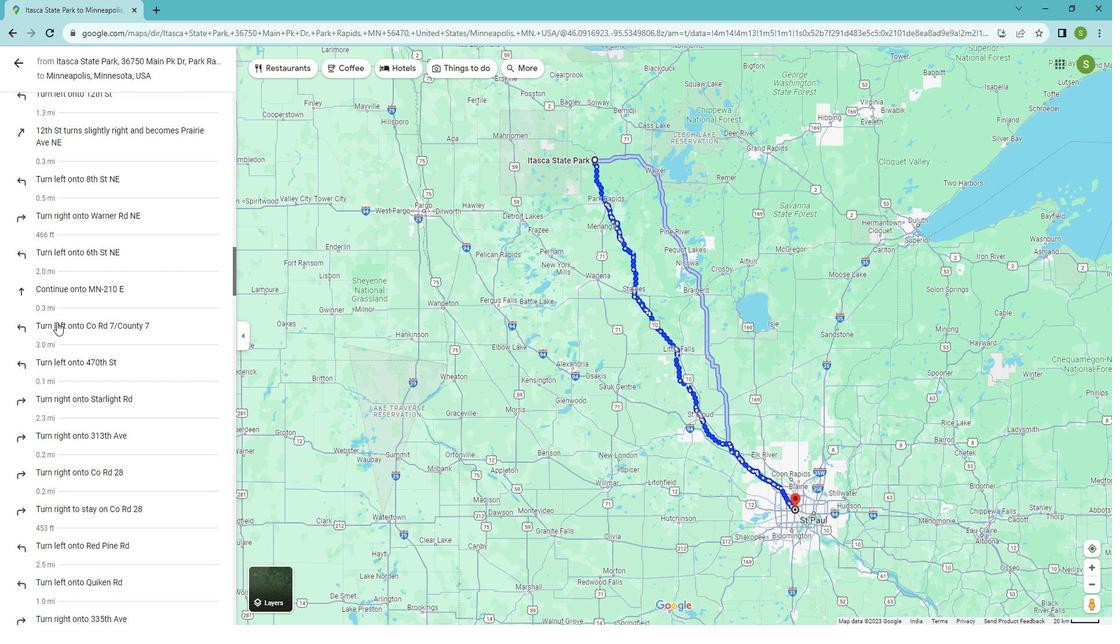 
Action: Mouse scrolled (56, 309) with delta (0, 0)
Screenshot: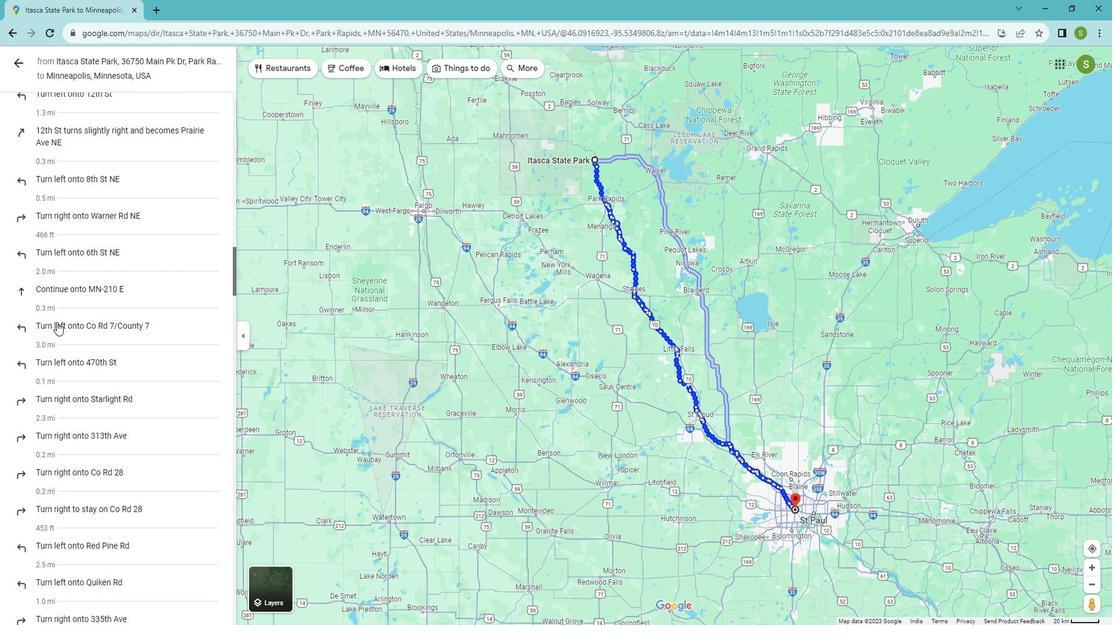 
Action: Mouse scrolled (56, 309) with delta (0, 0)
Screenshot: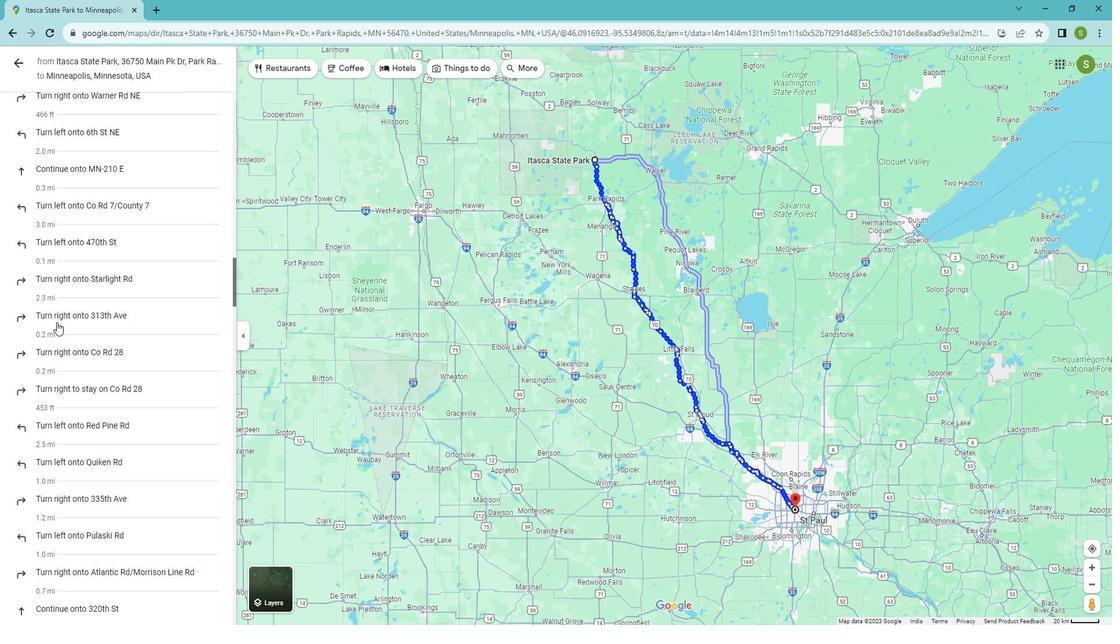 
Action: Mouse scrolled (56, 309) with delta (0, 0)
Screenshot: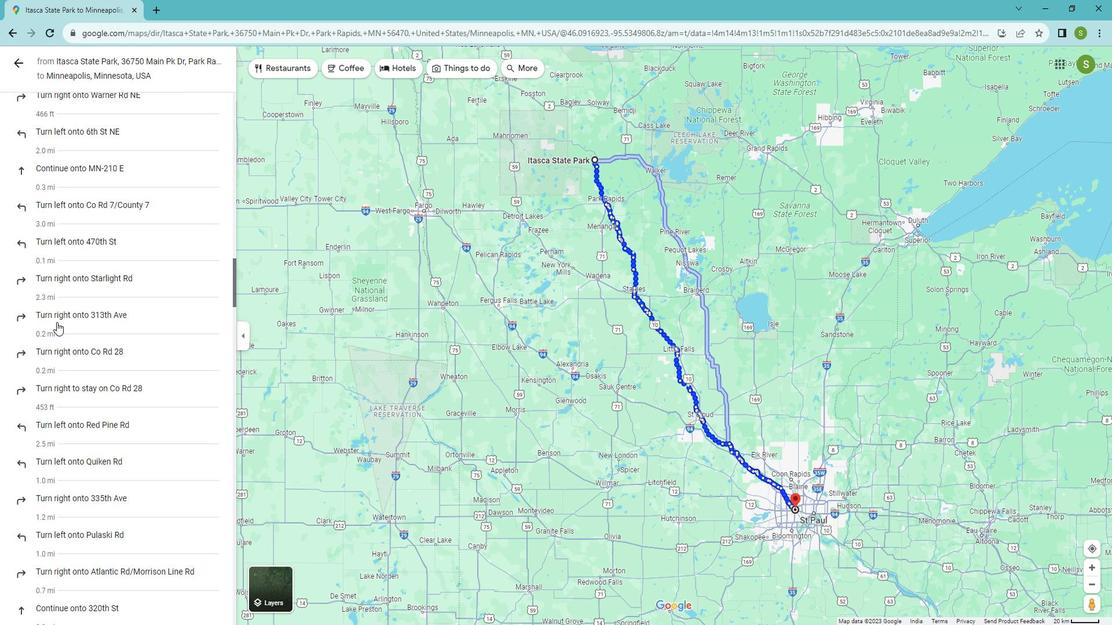 
Action: Mouse scrolled (56, 309) with delta (0, 0)
Screenshot: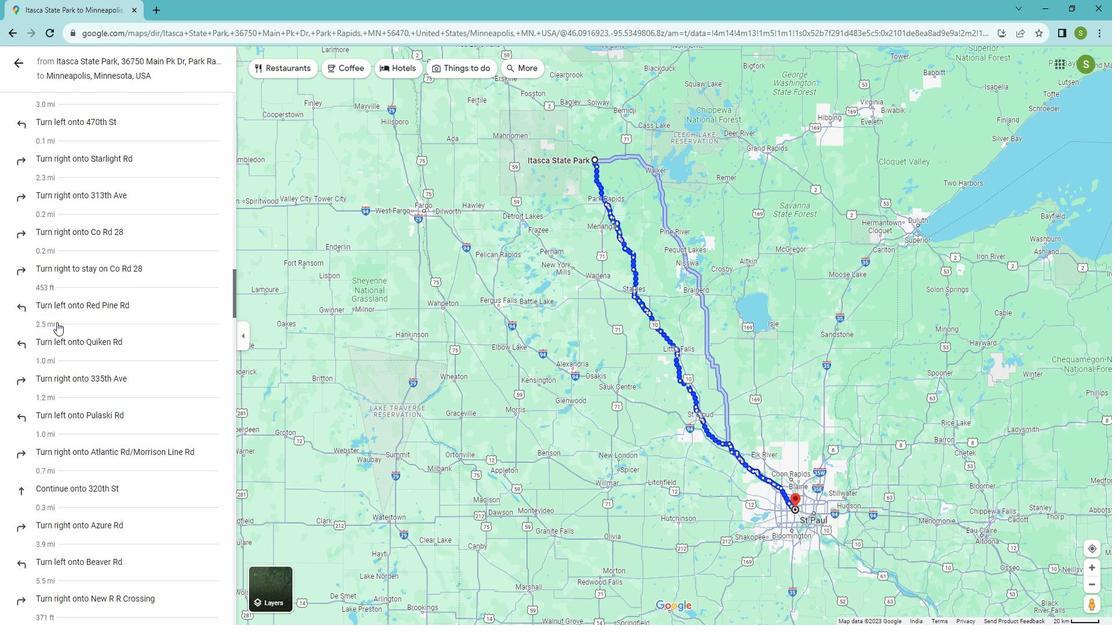 
Action: Mouse scrolled (56, 309) with delta (0, 0)
Screenshot: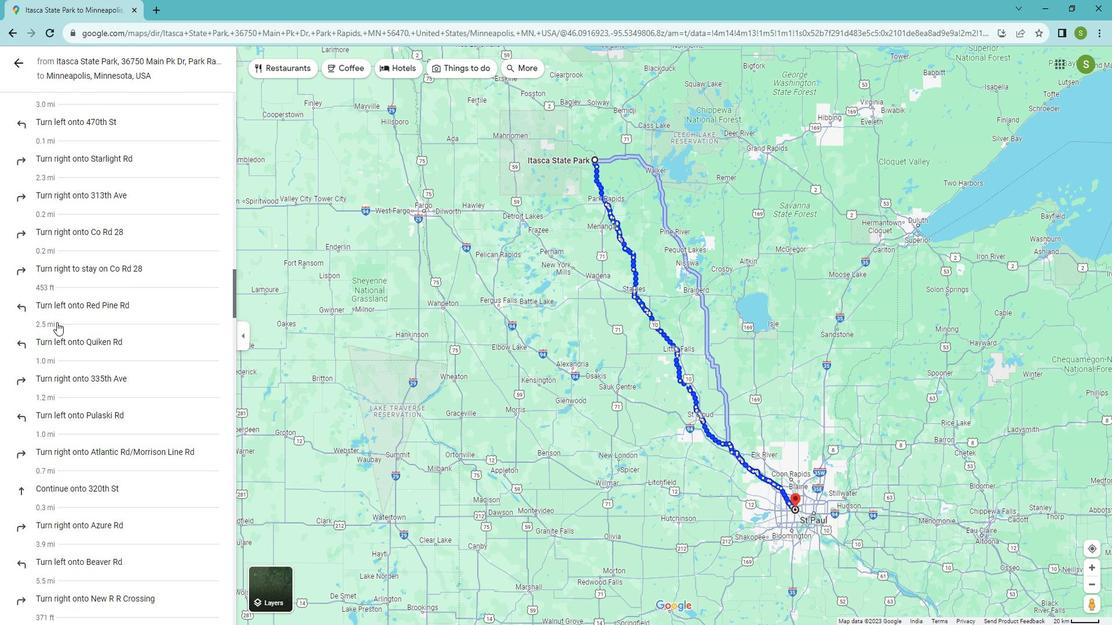 
Action: Mouse scrolled (56, 309) with delta (0, 0)
Screenshot: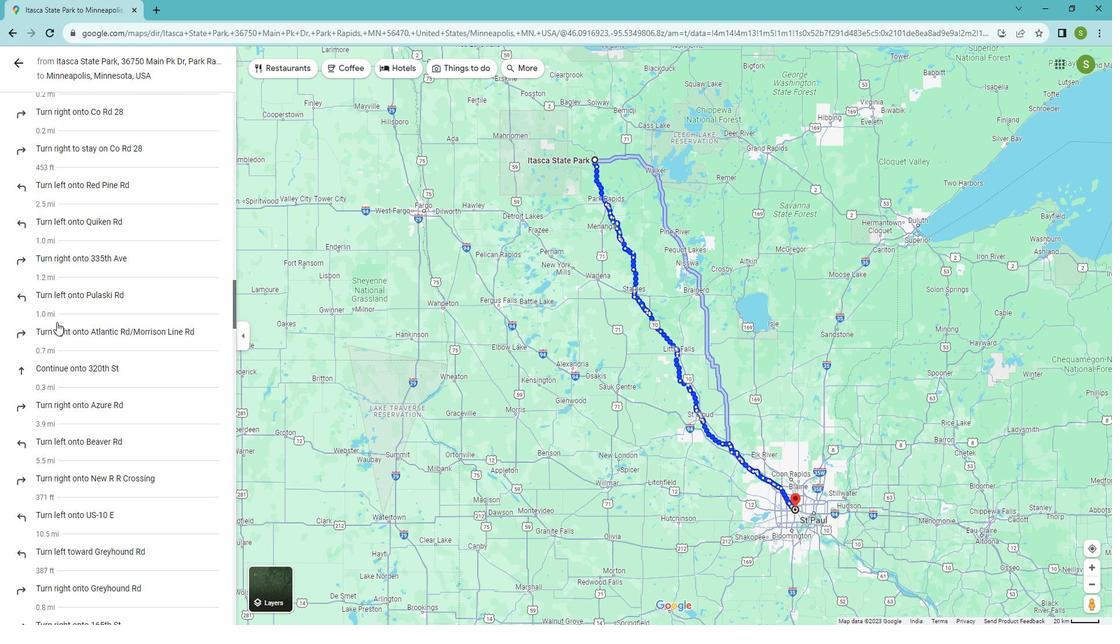 
Action: Mouse scrolled (56, 309) with delta (0, 0)
Screenshot: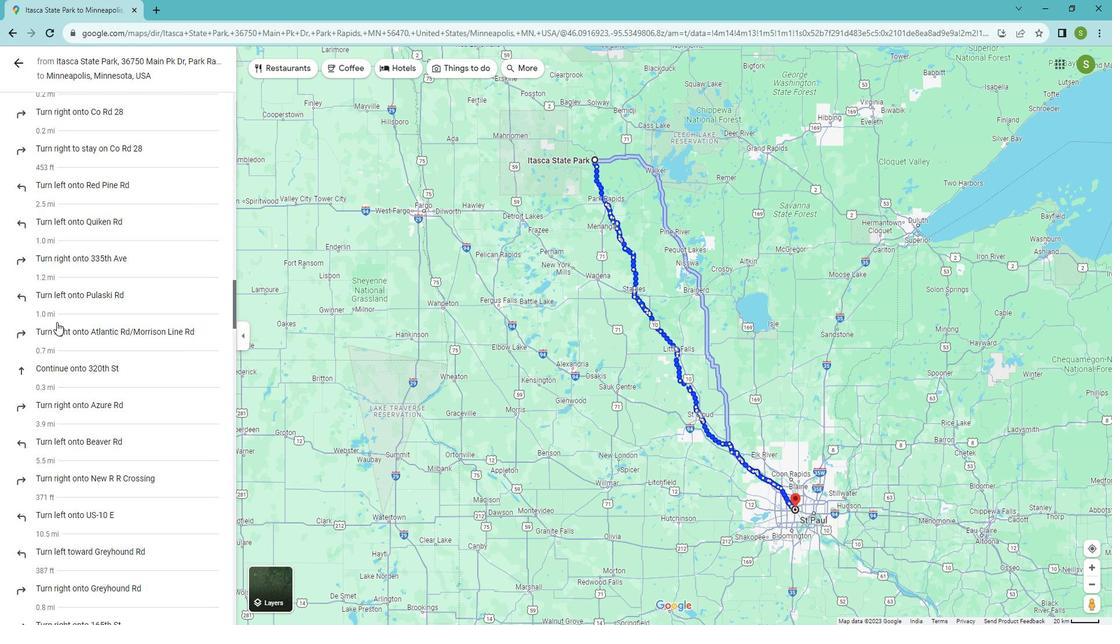 
Action: Mouse scrolled (56, 309) with delta (0, 0)
Screenshot: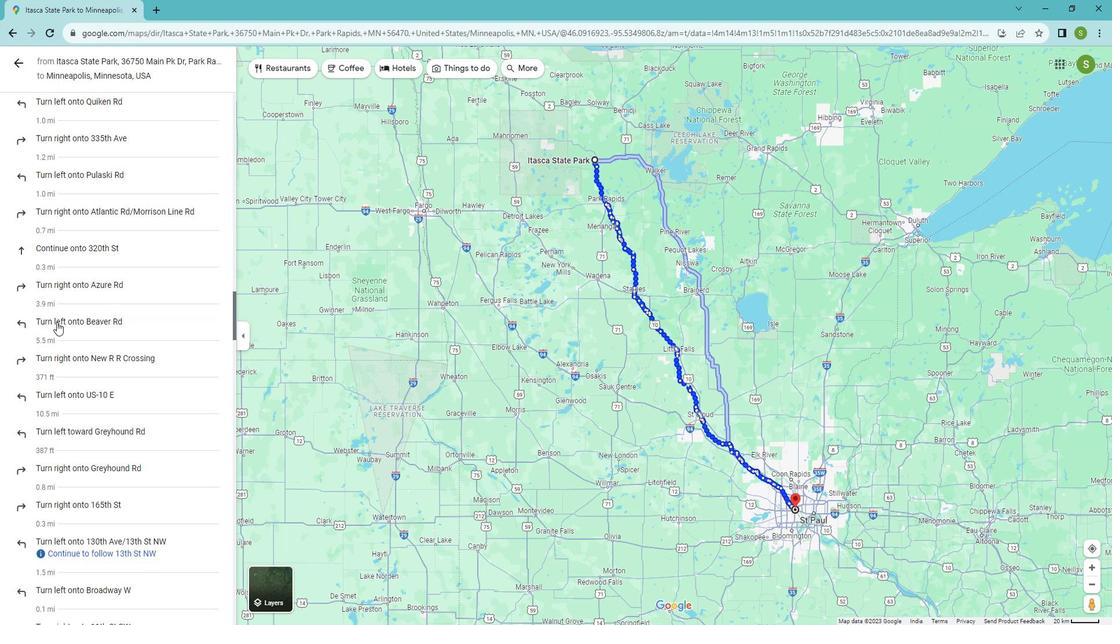 
Action: Mouse scrolled (56, 309) with delta (0, 0)
Screenshot: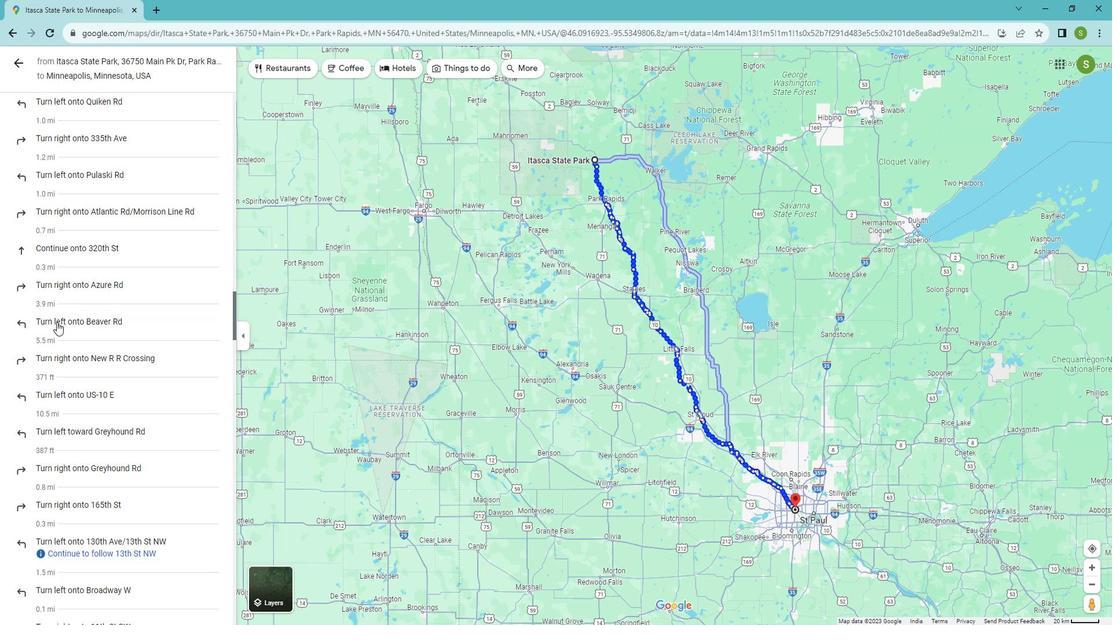 
Action: Mouse scrolled (56, 309) with delta (0, 0)
Screenshot: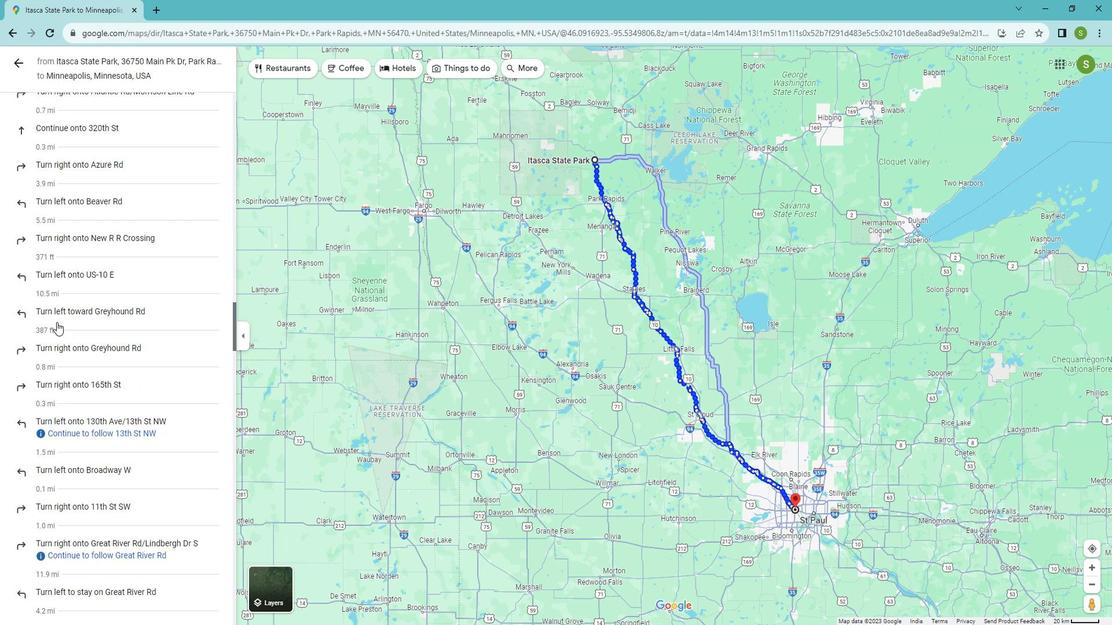 
Action: Mouse scrolled (56, 309) with delta (0, 0)
Screenshot: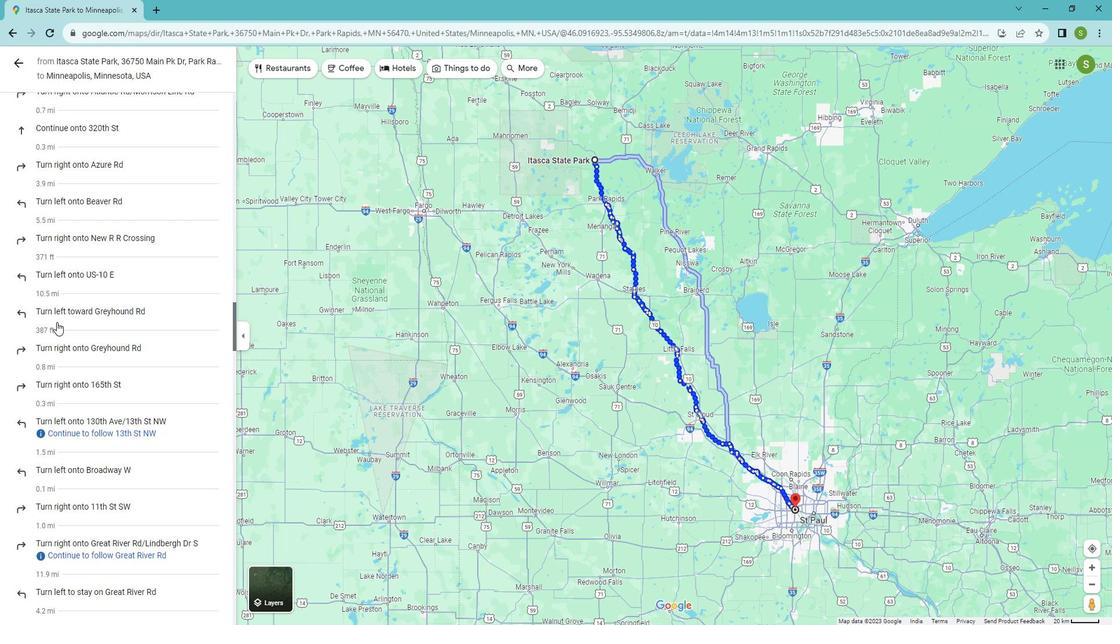 
Action: Mouse scrolled (56, 309) with delta (0, 0)
Screenshot: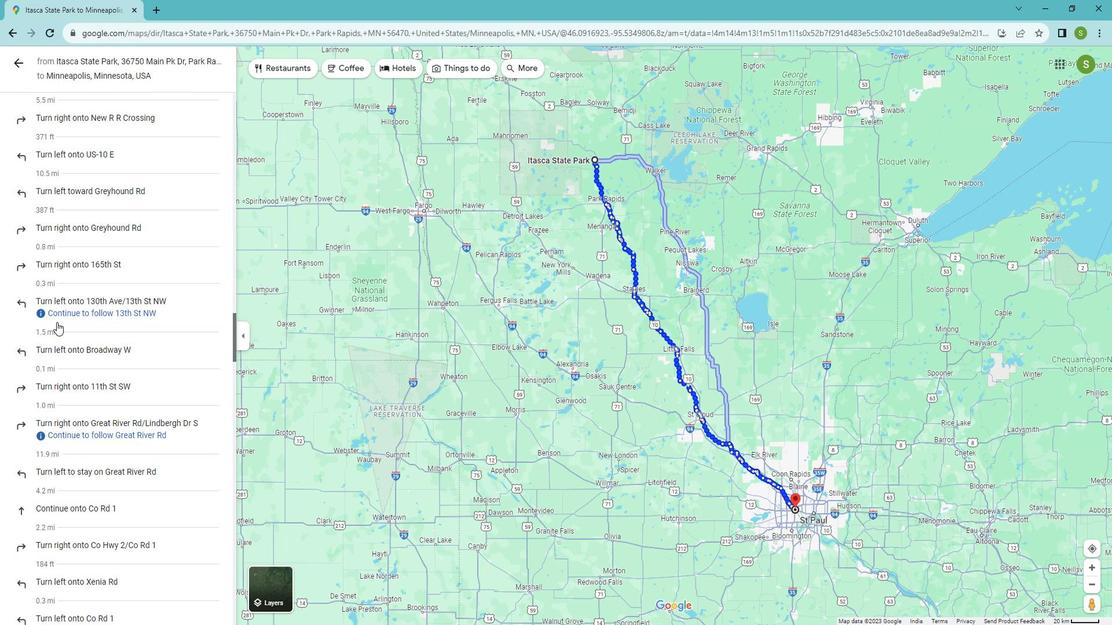 
Action: Mouse scrolled (56, 309) with delta (0, 0)
Screenshot: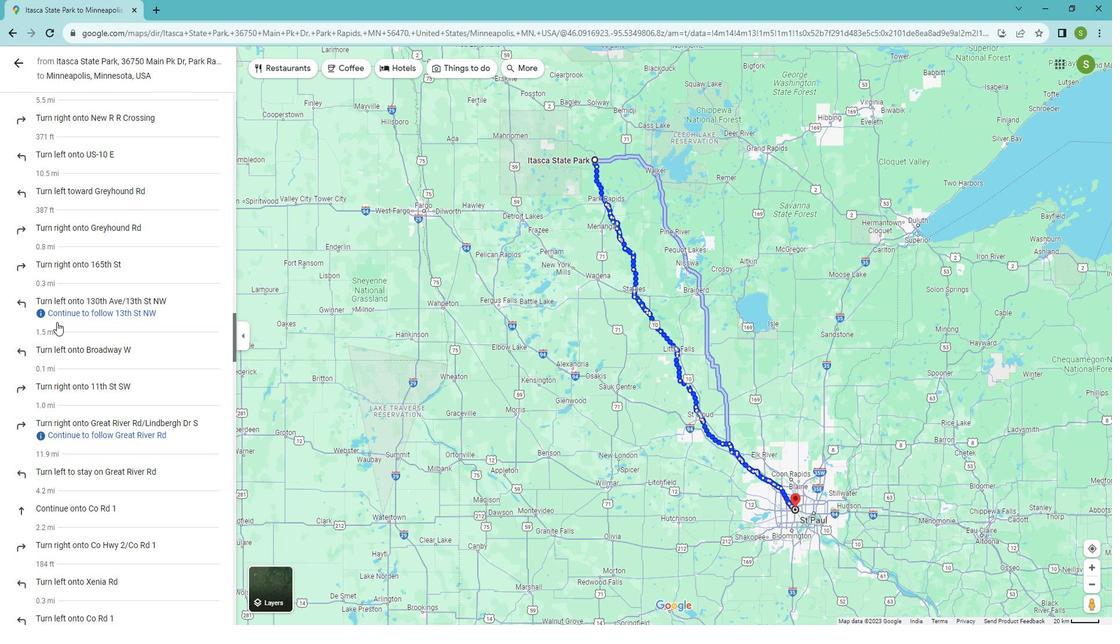 
Action: Mouse moved to (23, 60)
Screenshot: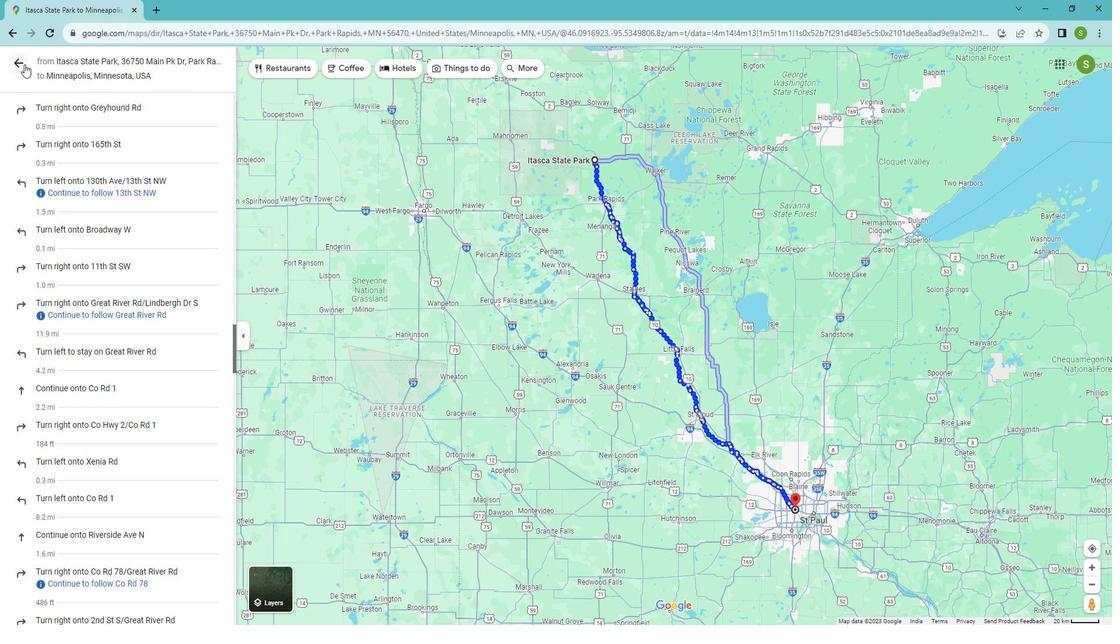 
Action: Mouse pressed left at (23, 60)
Screenshot: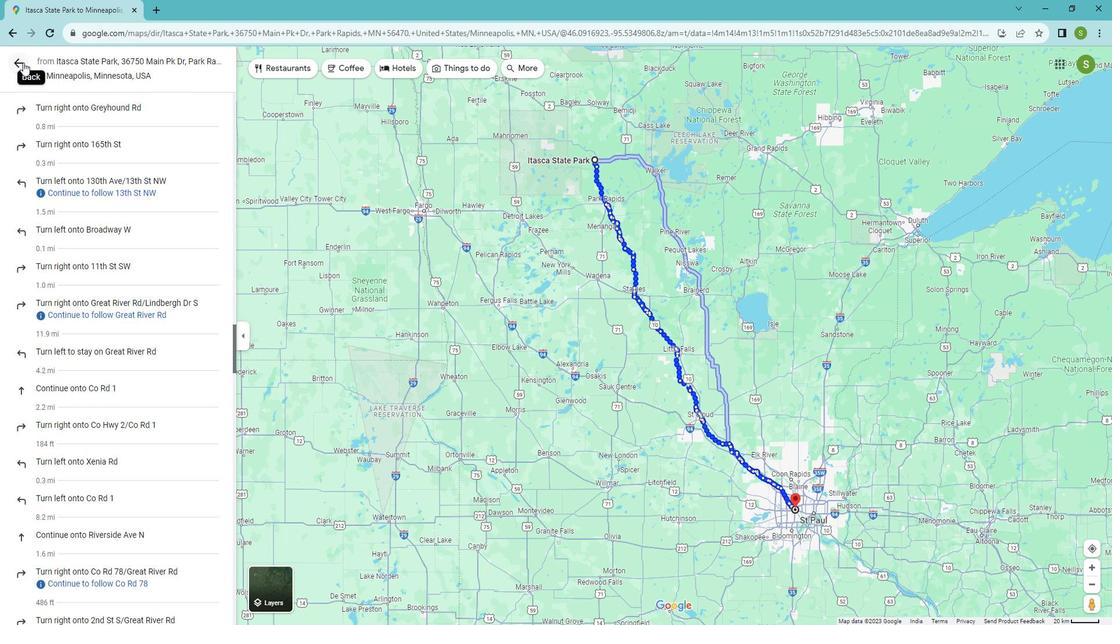 
Action: Mouse moved to (190, 60)
Screenshot: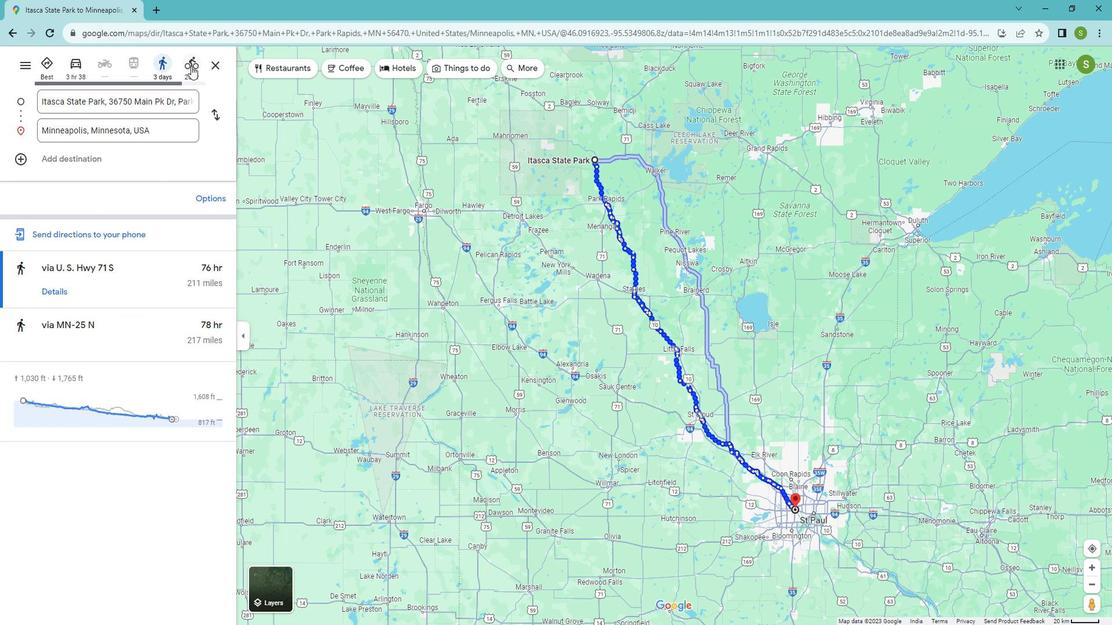 
Action: Mouse pressed left at (190, 60)
Screenshot: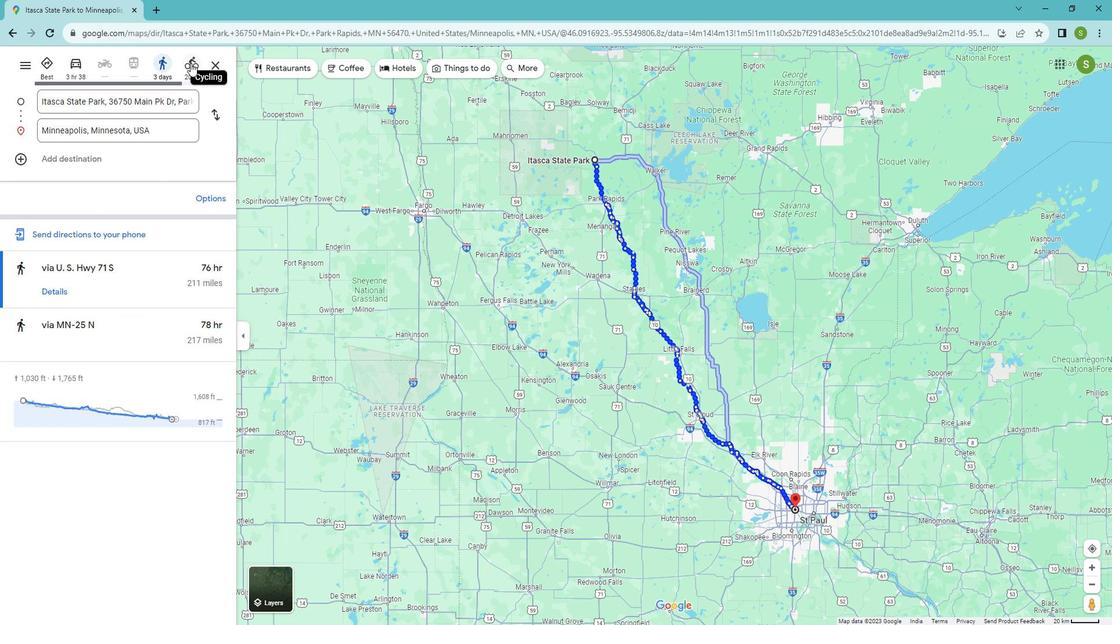 
Action: Mouse moved to (71, 66)
Screenshot: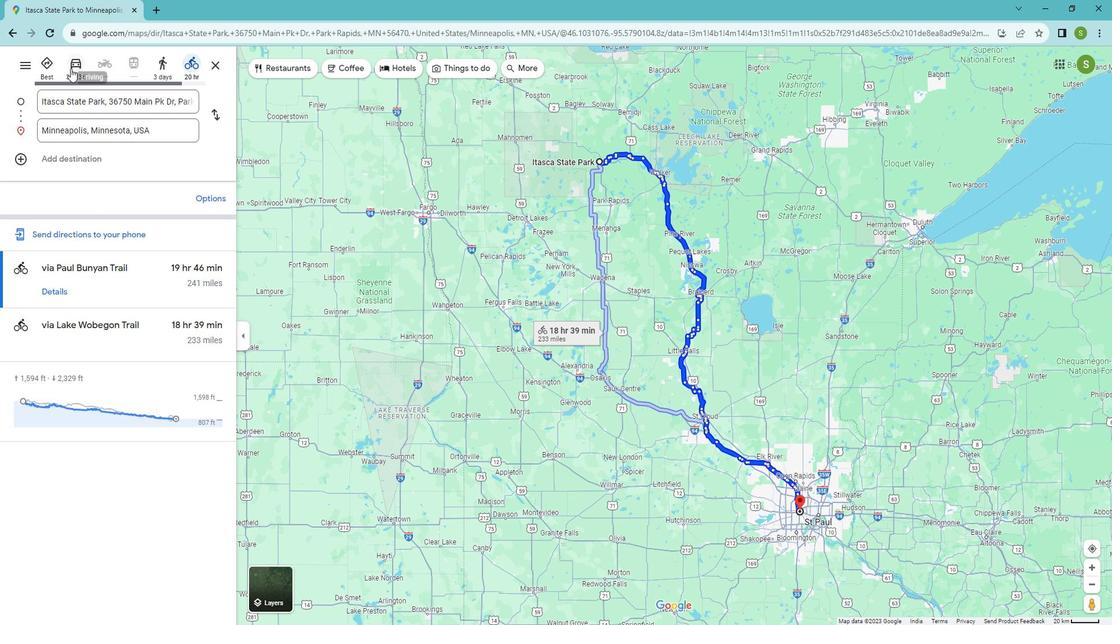 
Action: Mouse pressed left at (71, 66)
Screenshot: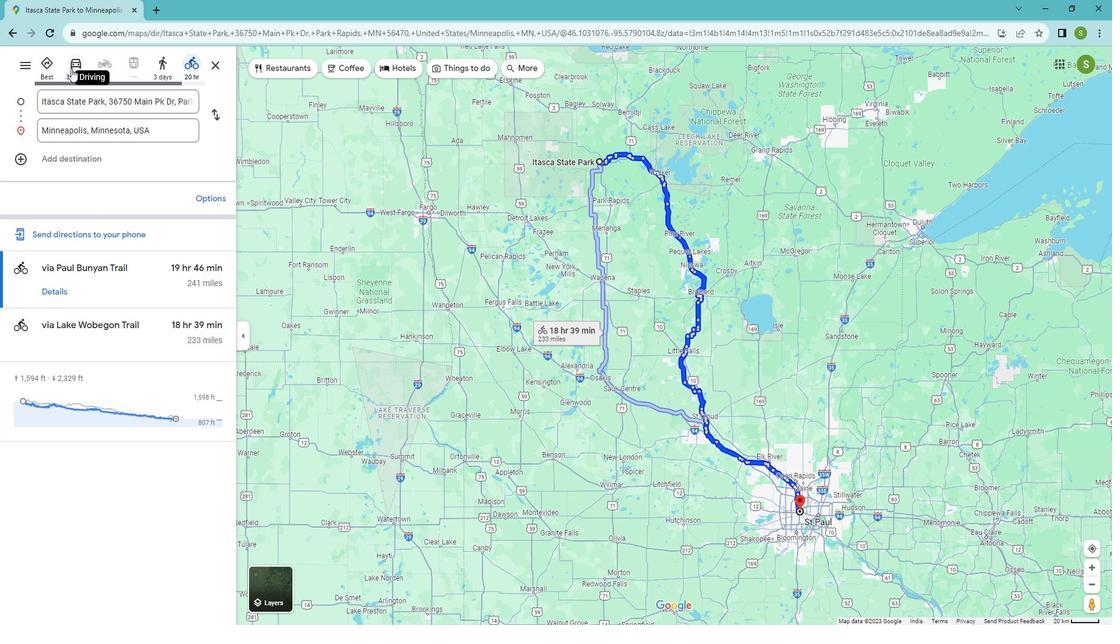 
Action: Mouse moved to (571, 152)
Screenshot: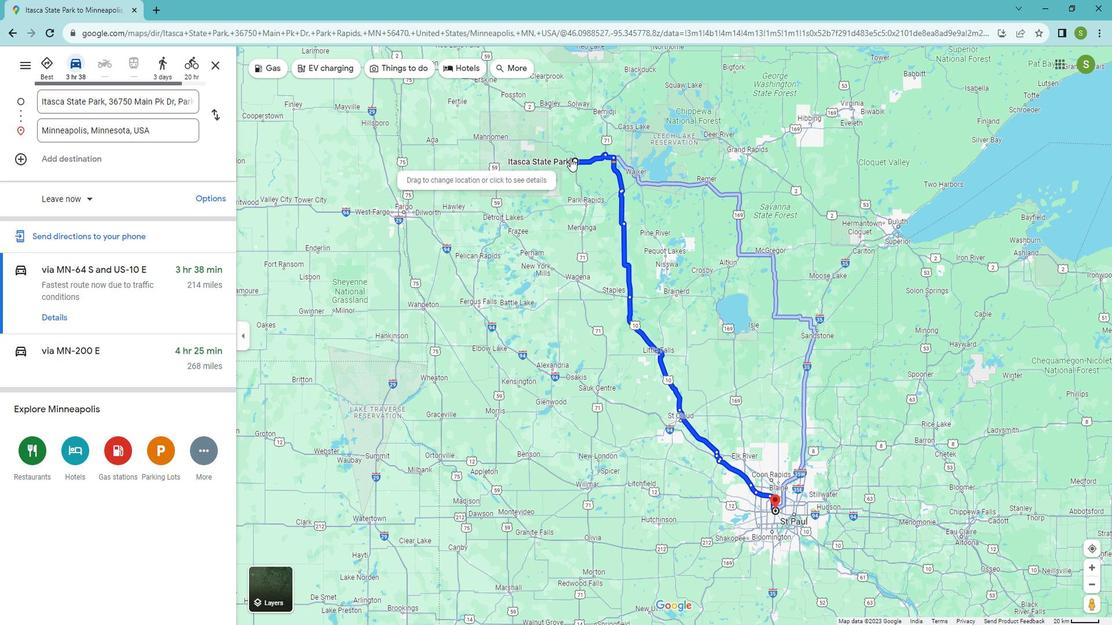 
Action: Mouse pressed right at (571, 152)
Screenshot: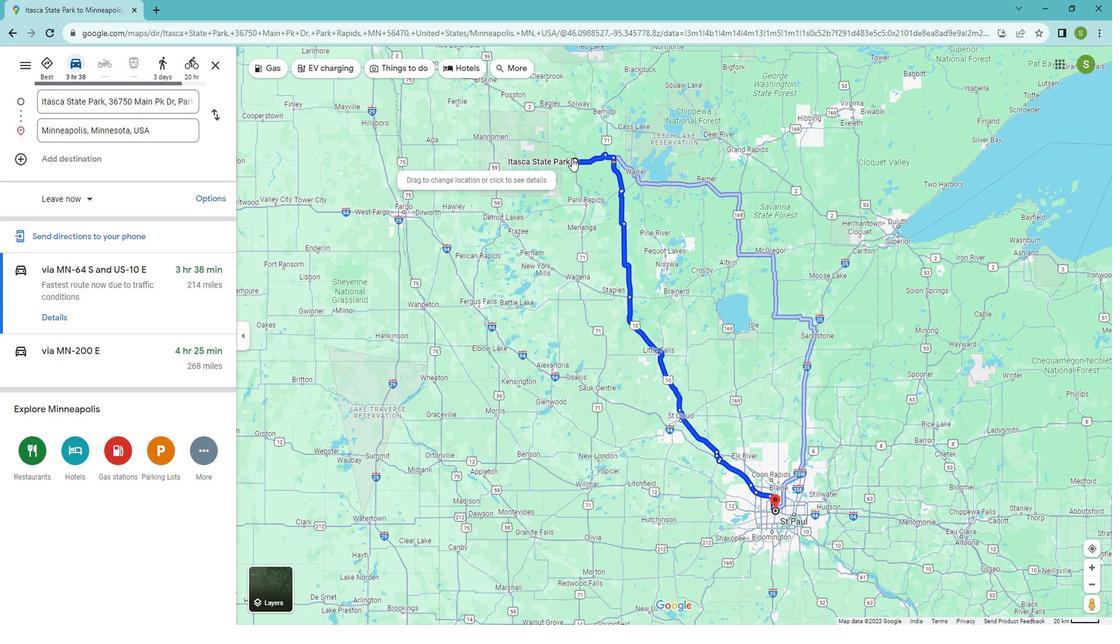
Action: Mouse moved to (590, 239)
Screenshot: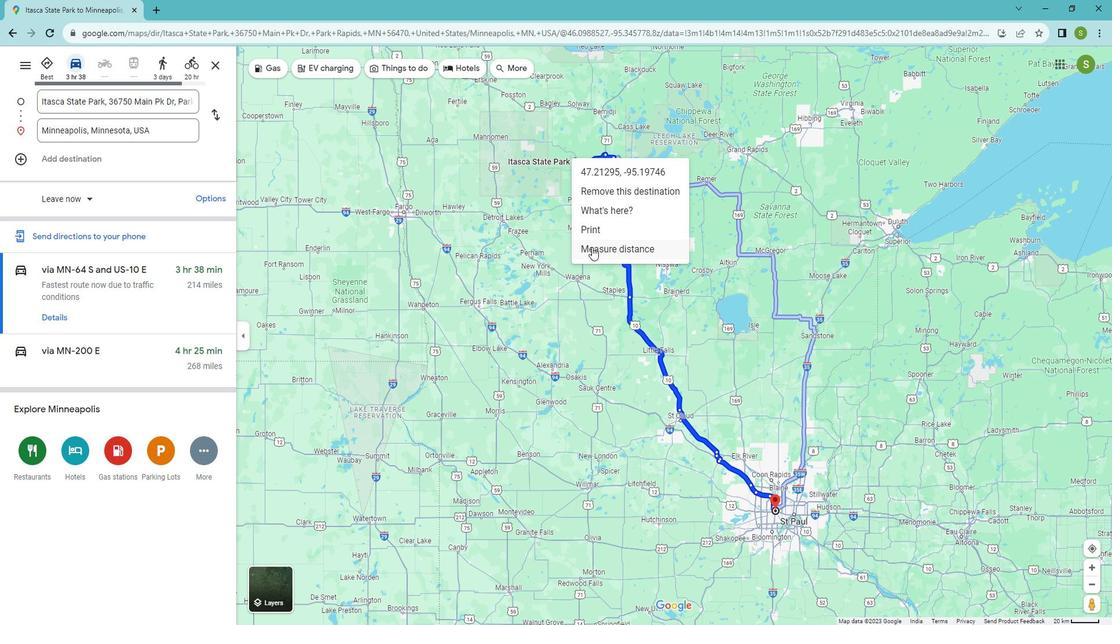 
Action: Mouse pressed left at (590, 239)
Screenshot: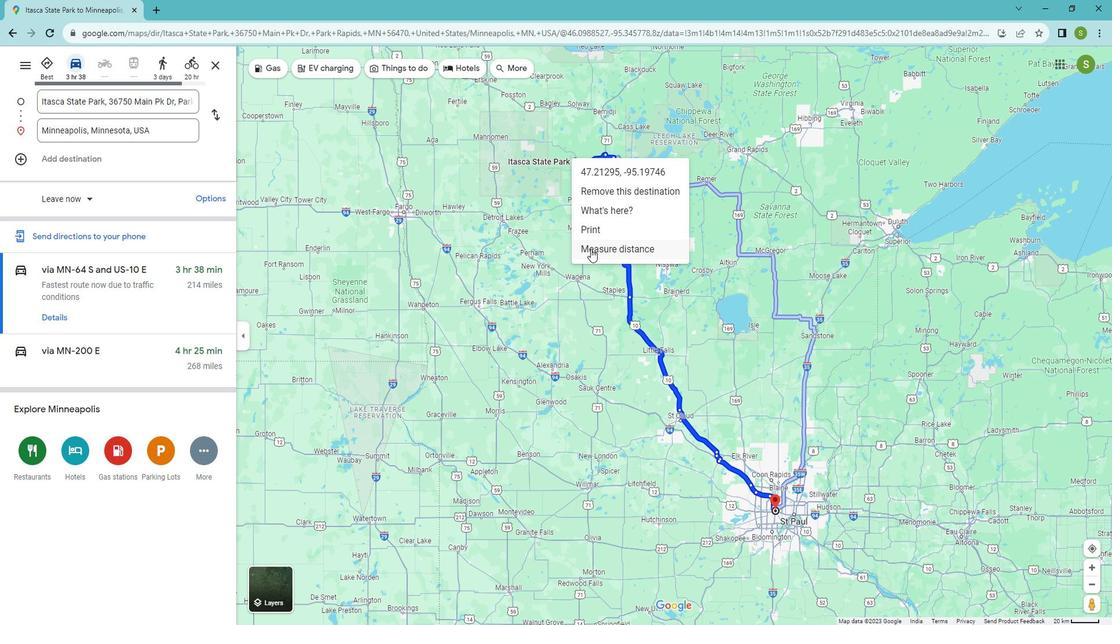 
Action: Mouse moved to (571, 151)
Screenshot: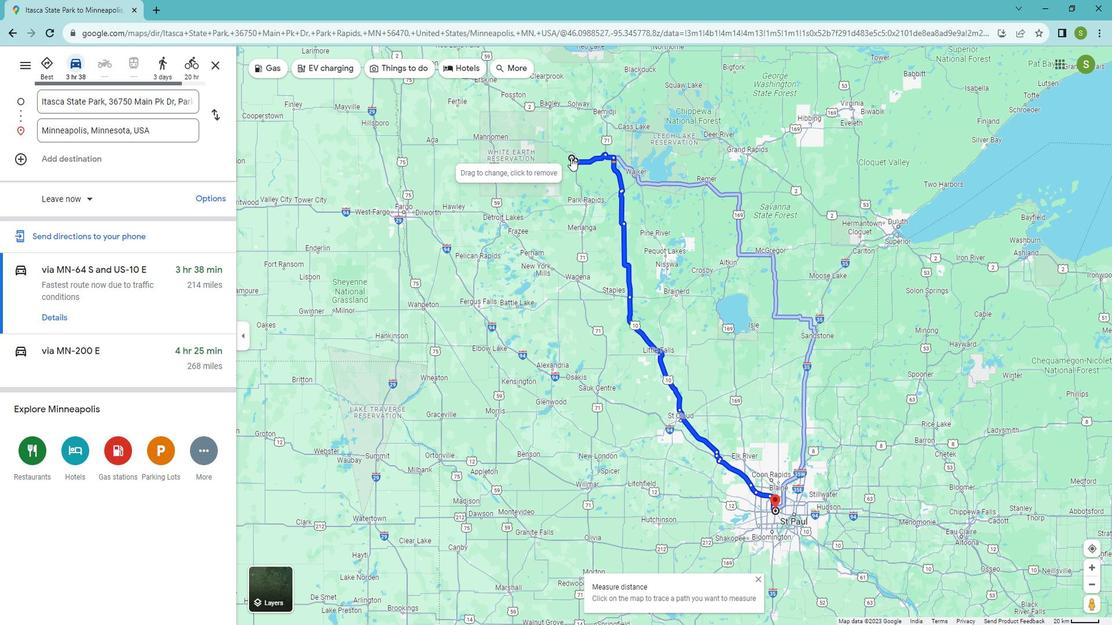 
Action: Mouse pressed right at (571, 151)
Screenshot: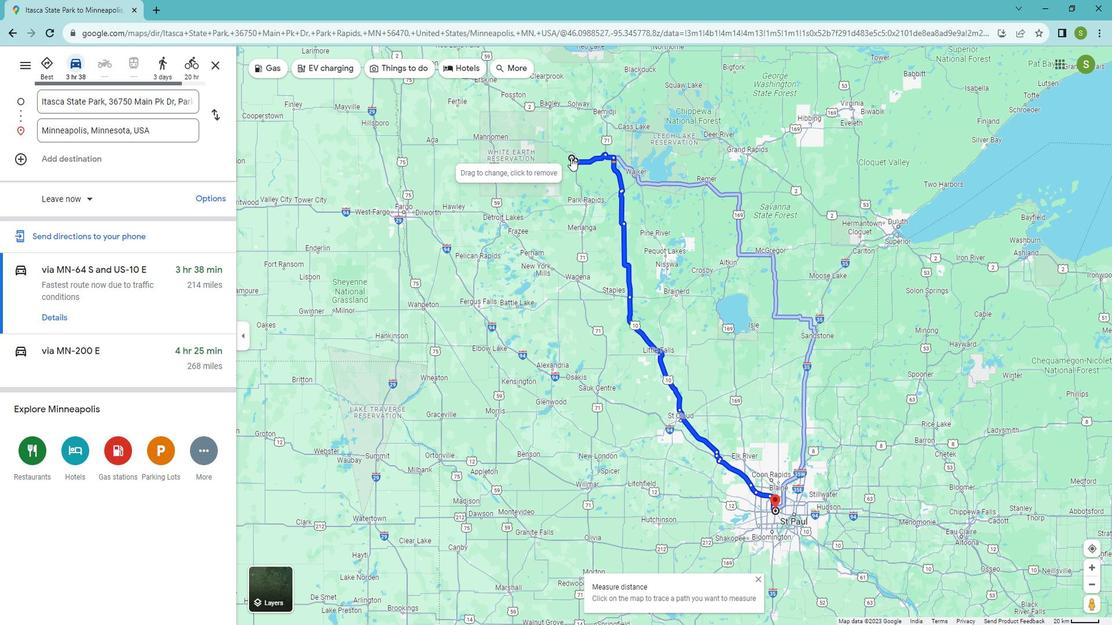 
Action: Mouse moved to (603, 239)
Screenshot: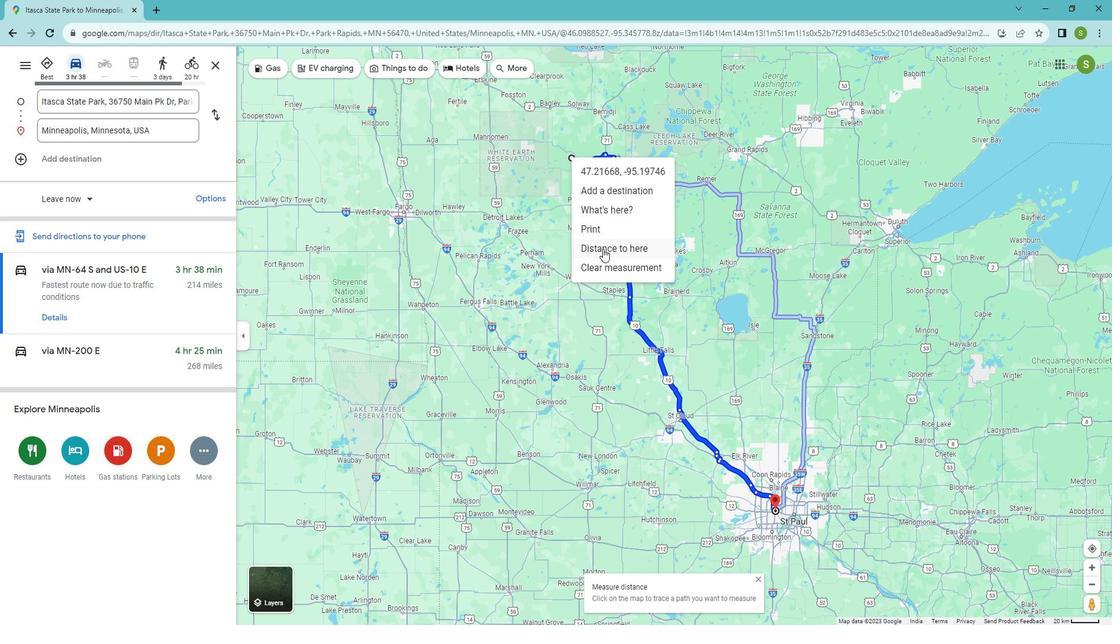 
Action: Mouse pressed left at (603, 239)
Screenshot: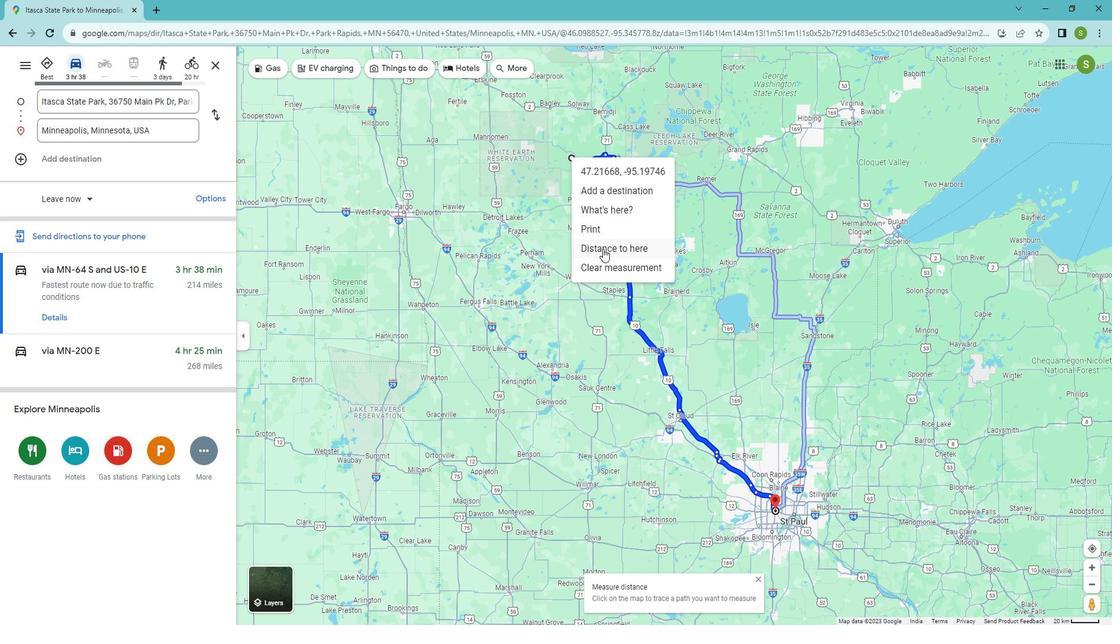 
Action: Mouse moved to (610, 410)
Screenshot: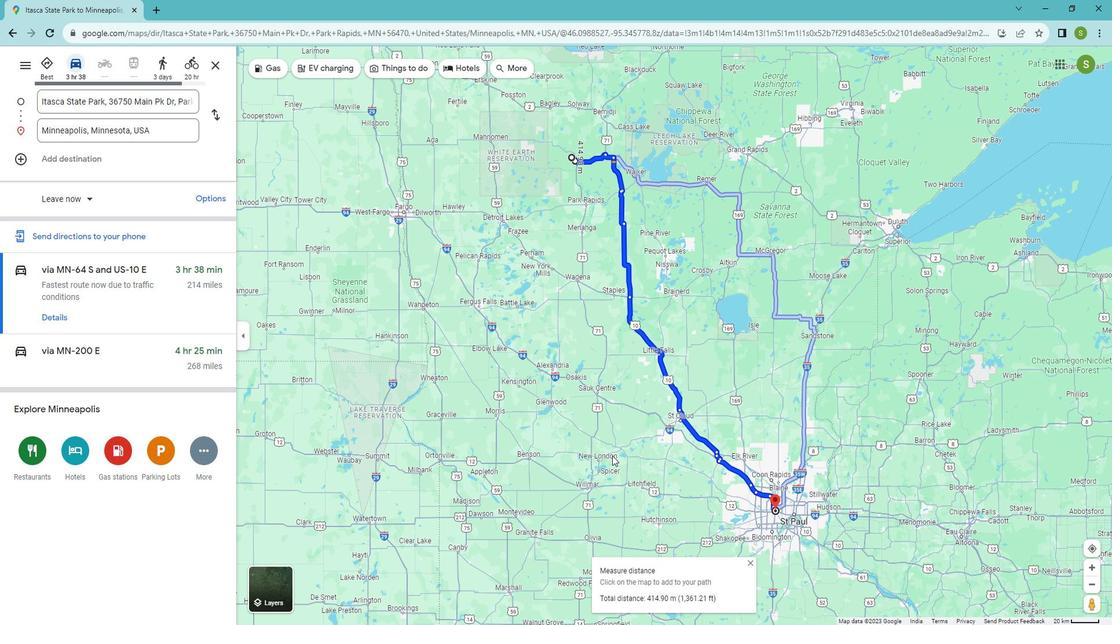 
